 Task: Look for space in Corato, Italy from 9th June, 2023 to 17th June, 2023 for 2 adults in price range Rs.7000 to Rs.12000. Place can be private room with 1  bedroom having 2 beds and 1 bathroom. Property type can be house, flat, guest house. Amenities needed are: wifi. Booking option can be shelf check-in. Required host language is English.
Action: Mouse moved to (415, 114)
Screenshot: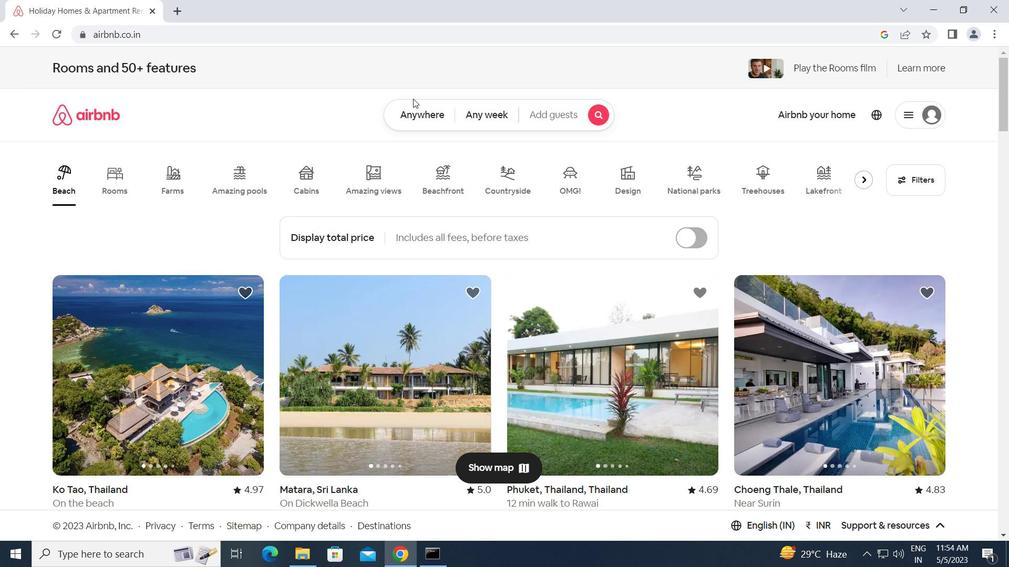 
Action: Mouse pressed left at (415, 114)
Screenshot: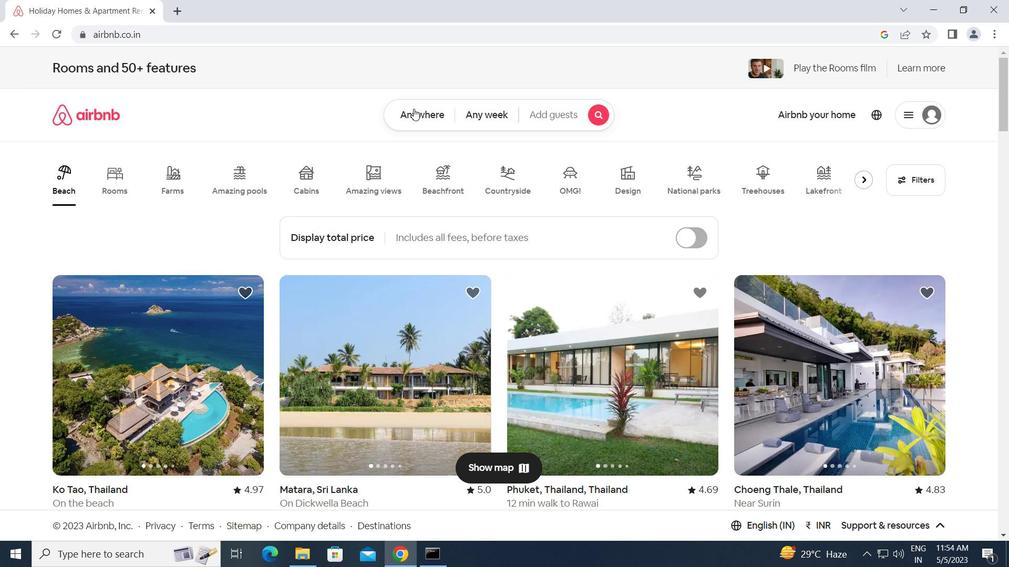 
Action: Mouse moved to (263, 162)
Screenshot: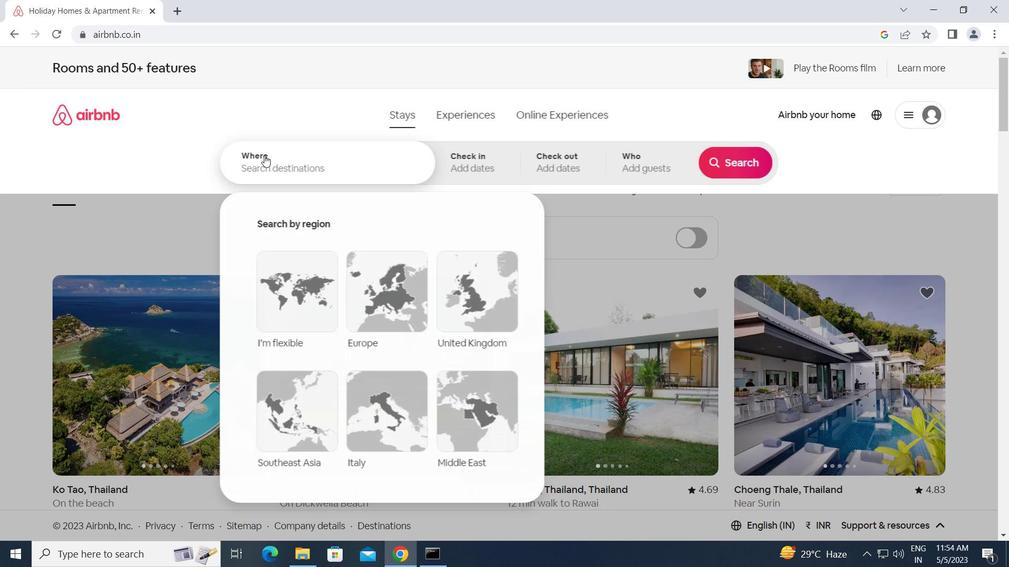 
Action: Mouse pressed left at (263, 162)
Screenshot: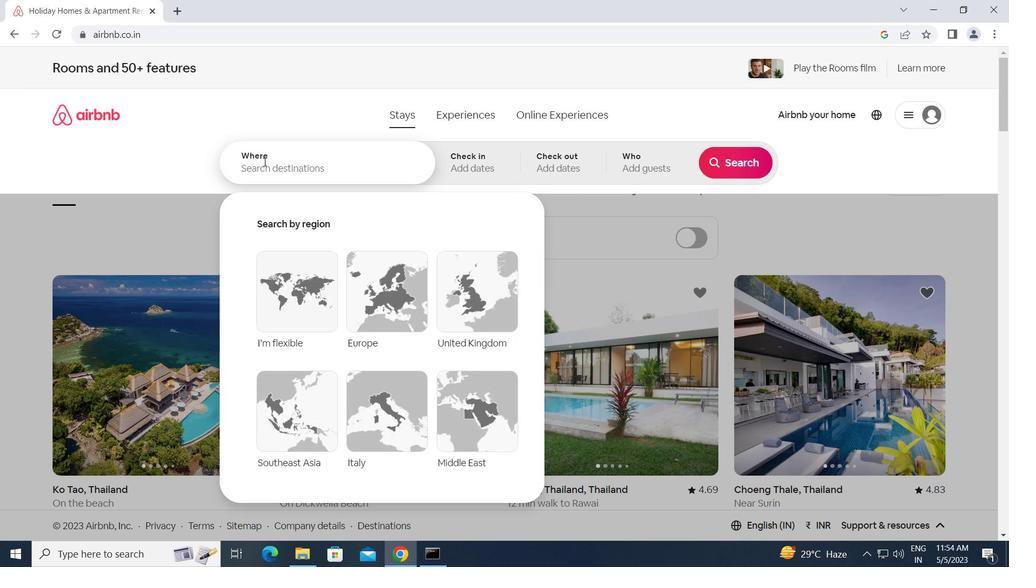 
Action: Key pressed c<Key.caps_lock>orato,<Key.space><Key.caps_lock>i<Key.caps_lock>taly<Key.enter>
Screenshot: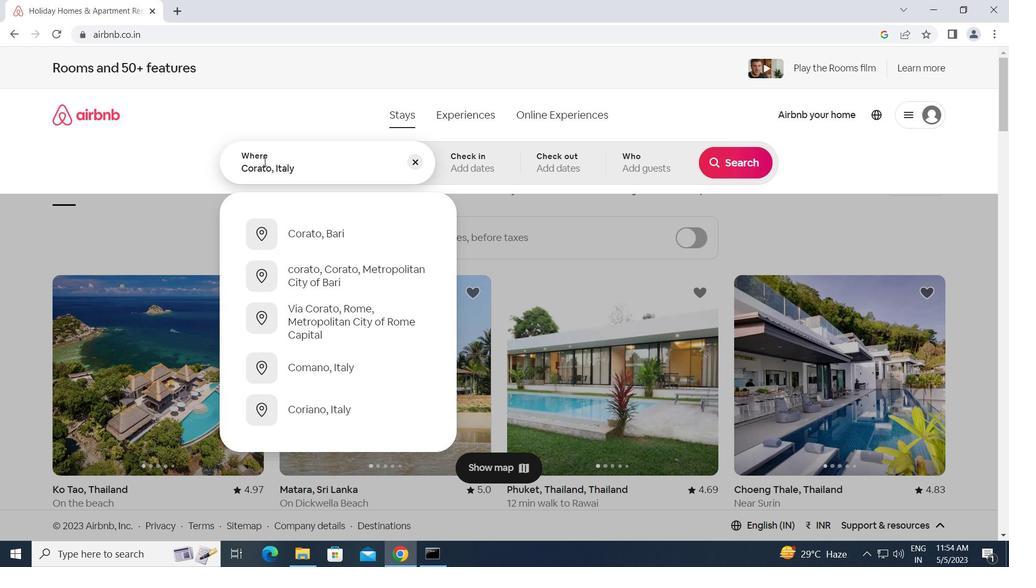 
Action: Mouse moved to (680, 351)
Screenshot: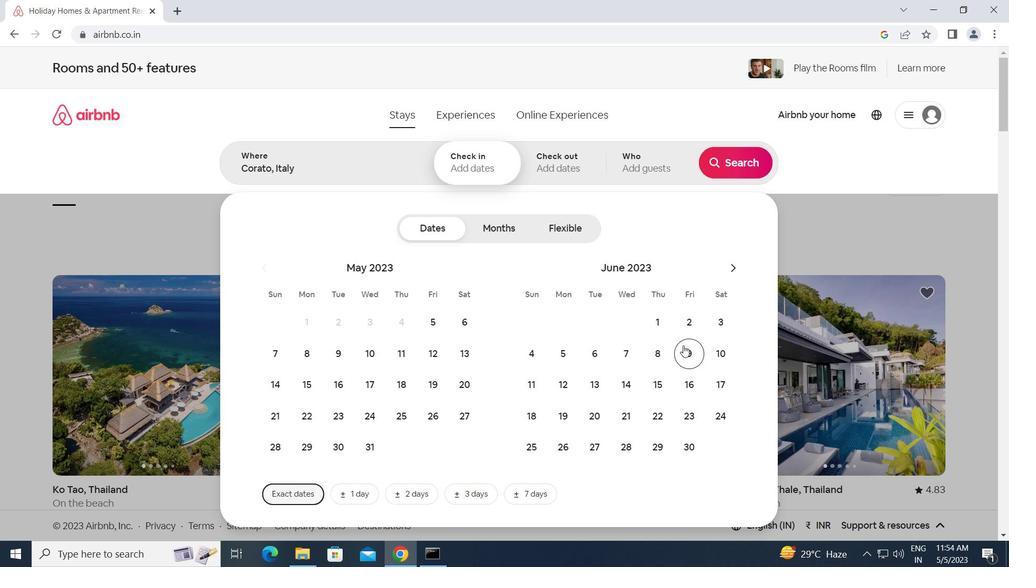 
Action: Mouse pressed left at (680, 351)
Screenshot: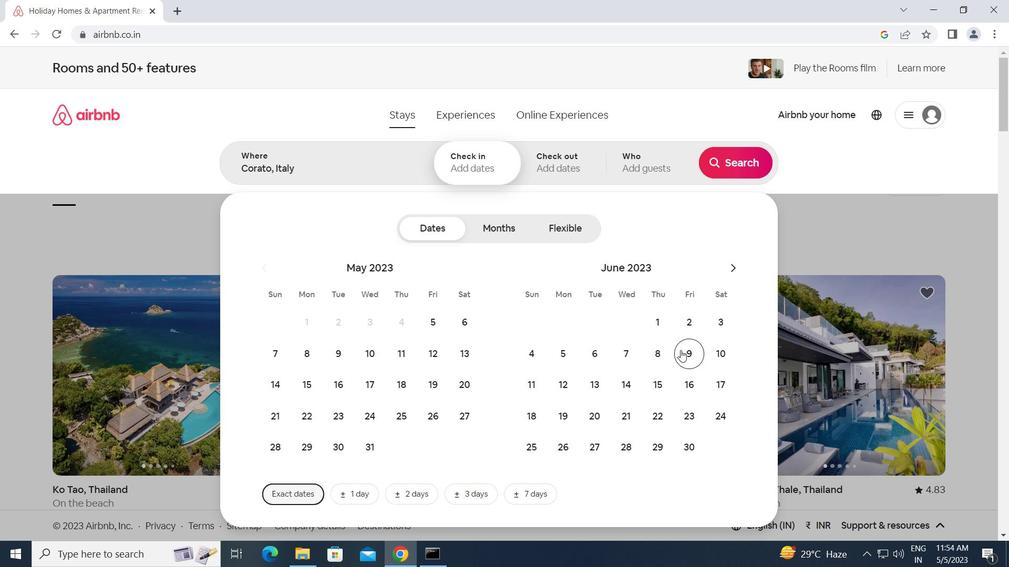 
Action: Mouse moved to (725, 379)
Screenshot: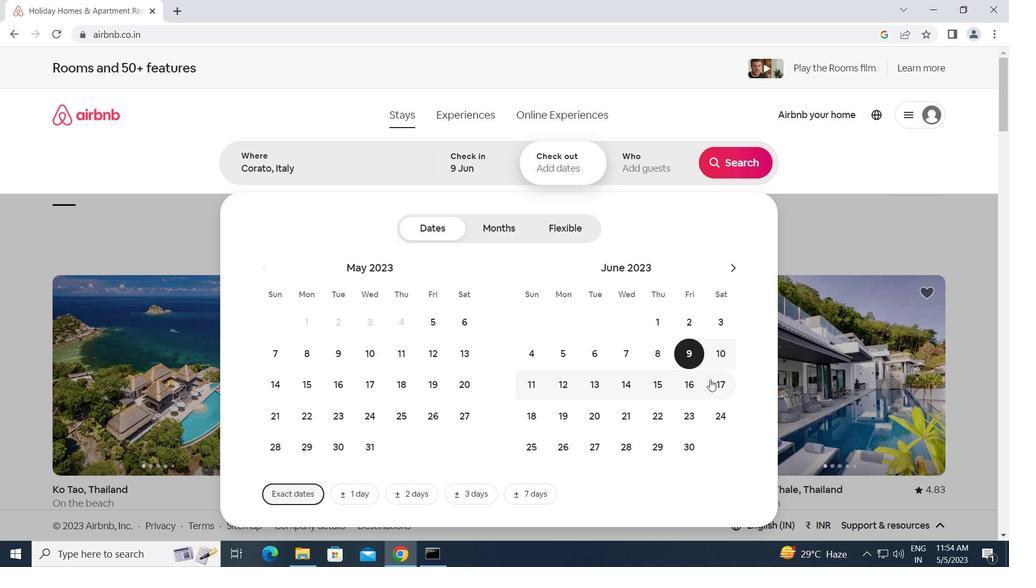 
Action: Mouse pressed left at (725, 379)
Screenshot: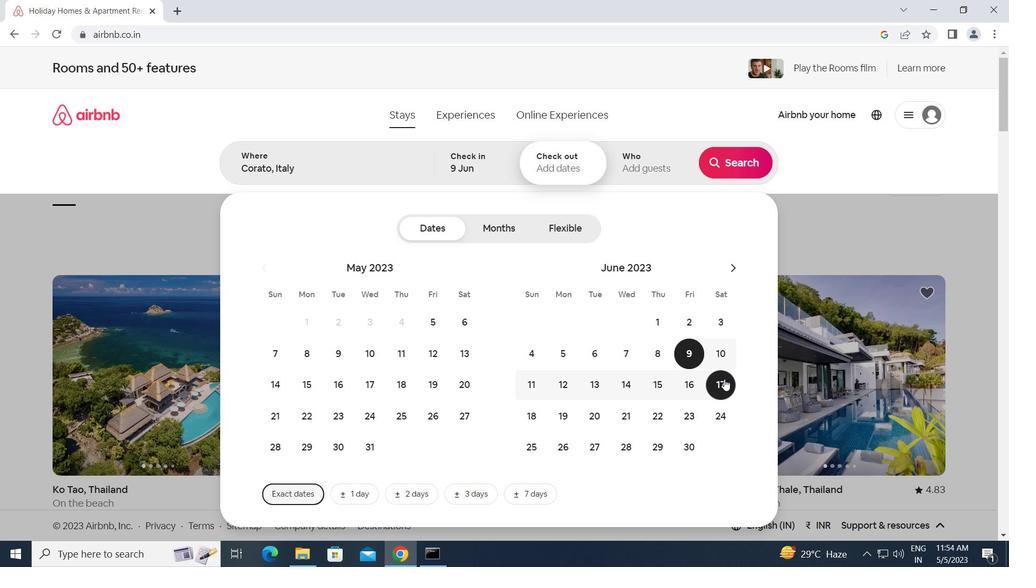 
Action: Mouse moved to (655, 154)
Screenshot: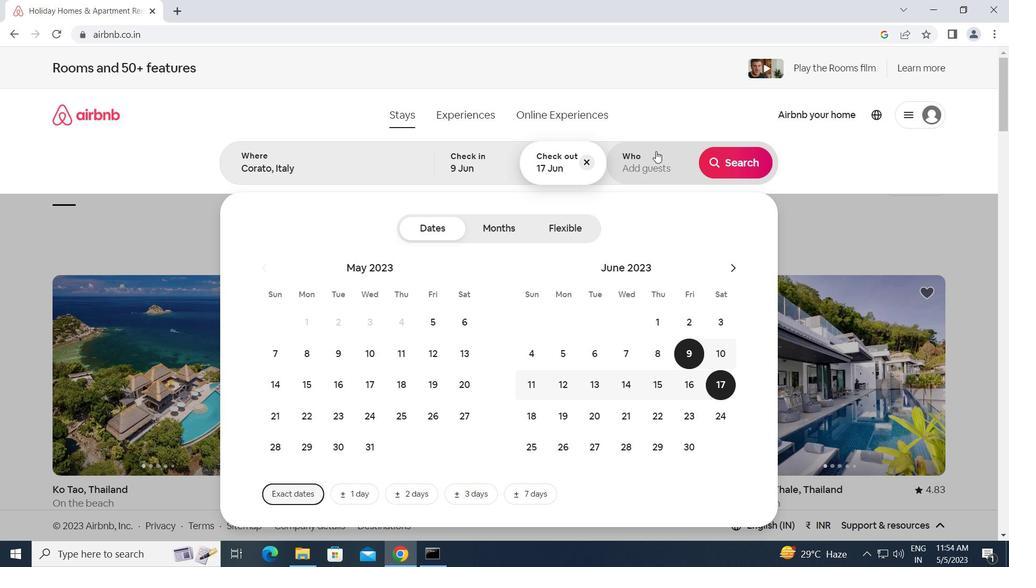 
Action: Mouse pressed left at (655, 154)
Screenshot: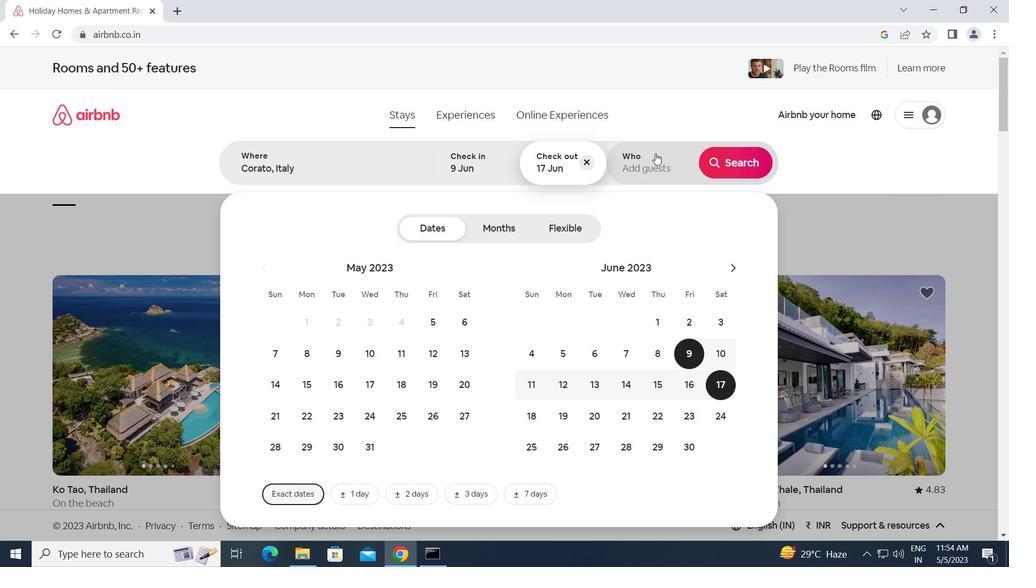 
Action: Mouse moved to (744, 228)
Screenshot: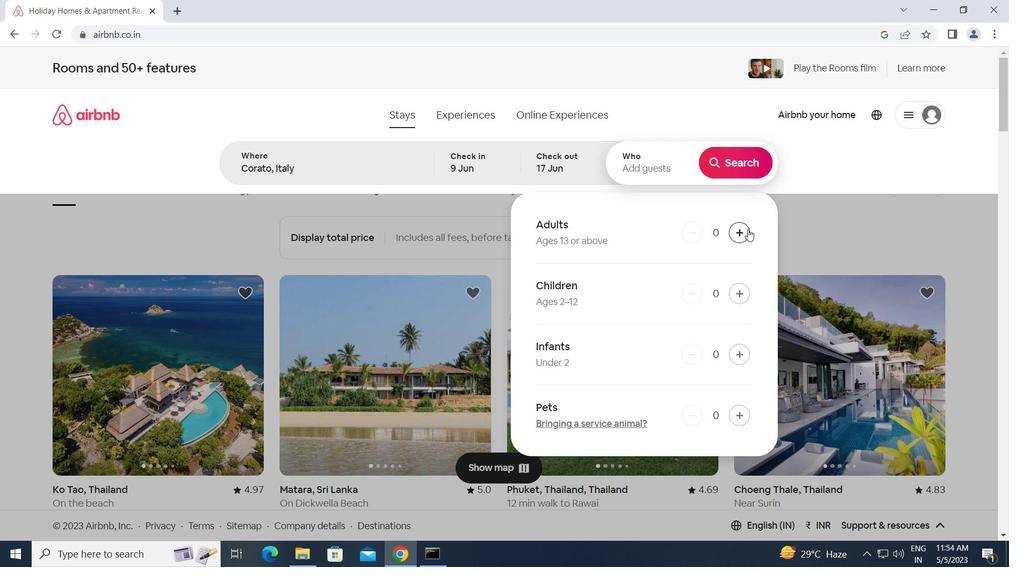 
Action: Mouse pressed left at (744, 228)
Screenshot: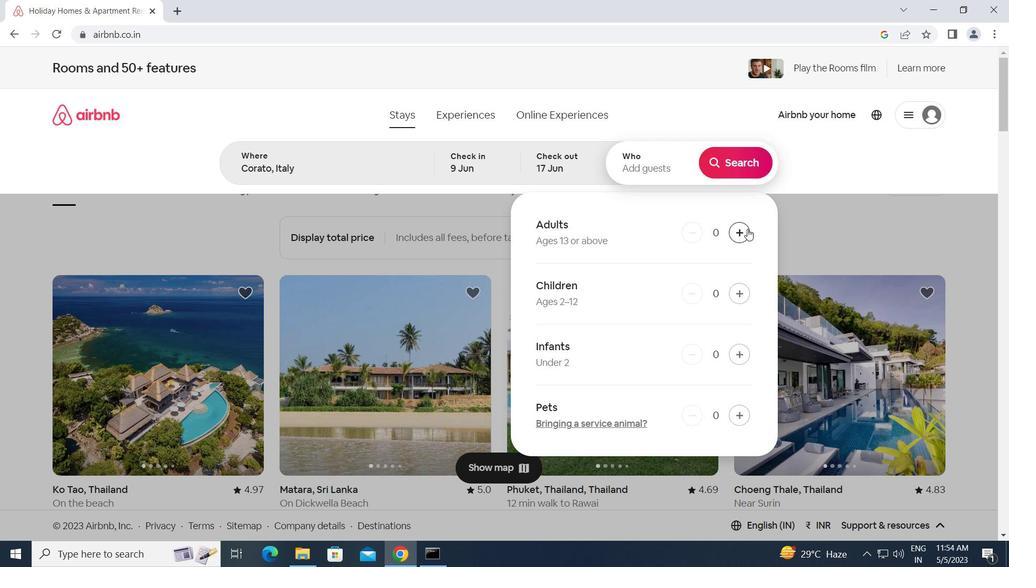 
Action: Mouse pressed left at (744, 228)
Screenshot: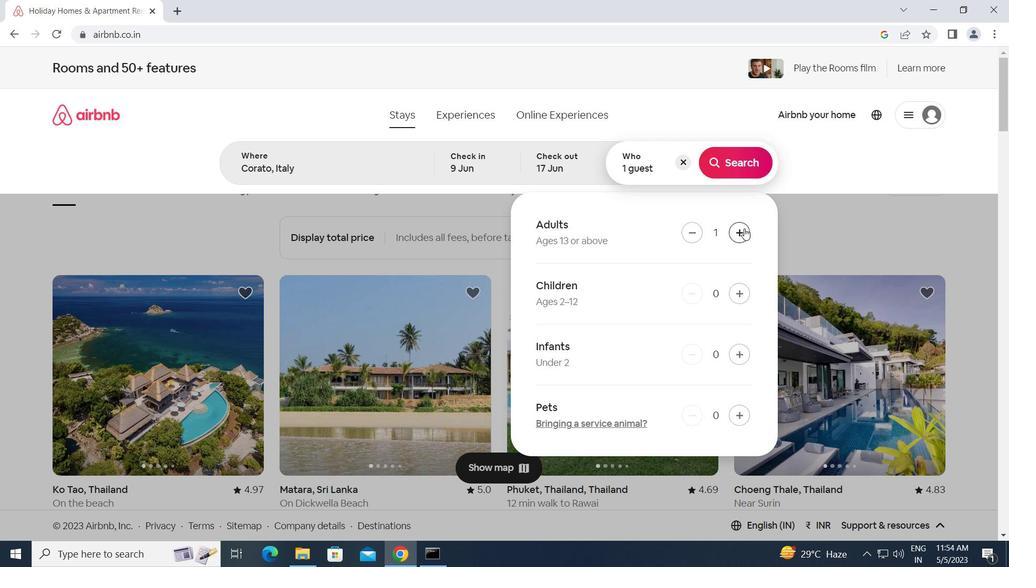 
Action: Mouse moved to (735, 160)
Screenshot: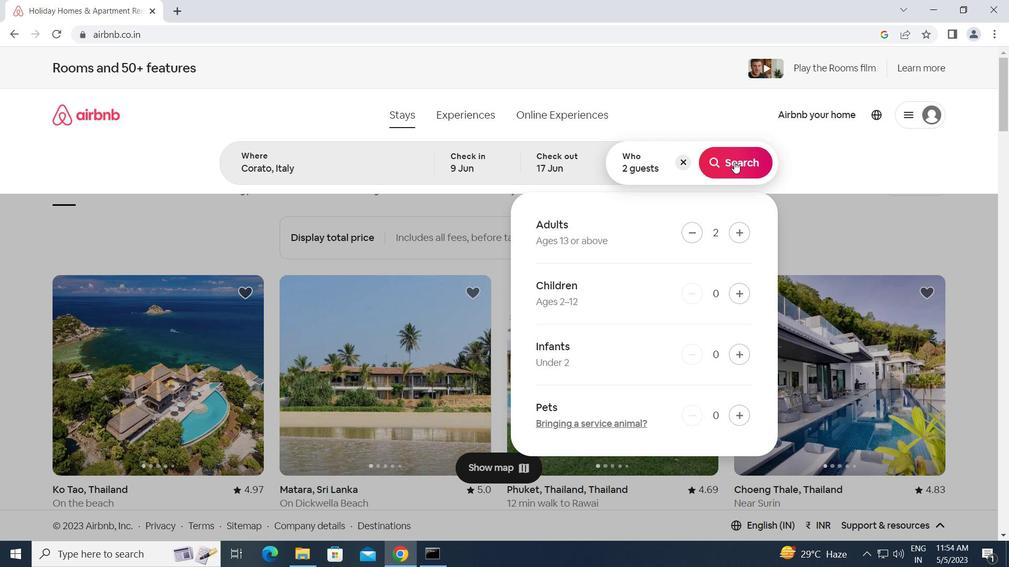 
Action: Mouse pressed left at (735, 160)
Screenshot: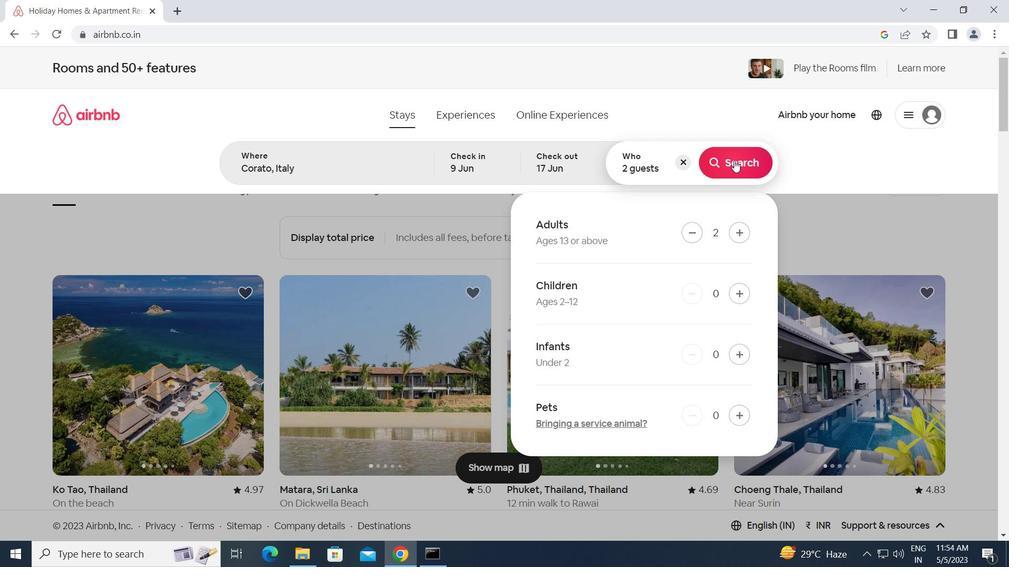 
Action: Mouse moved to (938, 126)
Screenshot: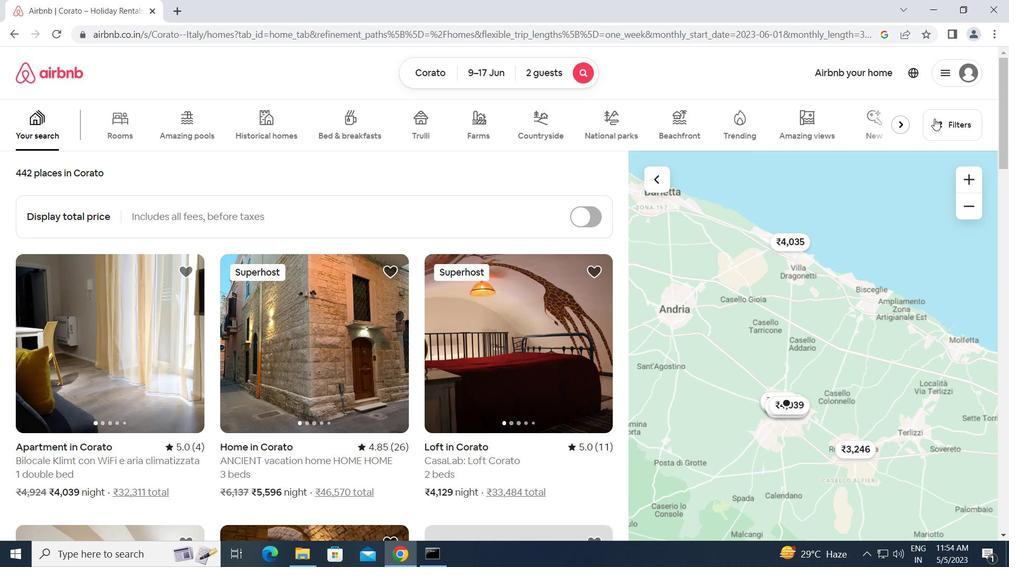
Action: Mouse pressed left at (938, 126)
Screenshot: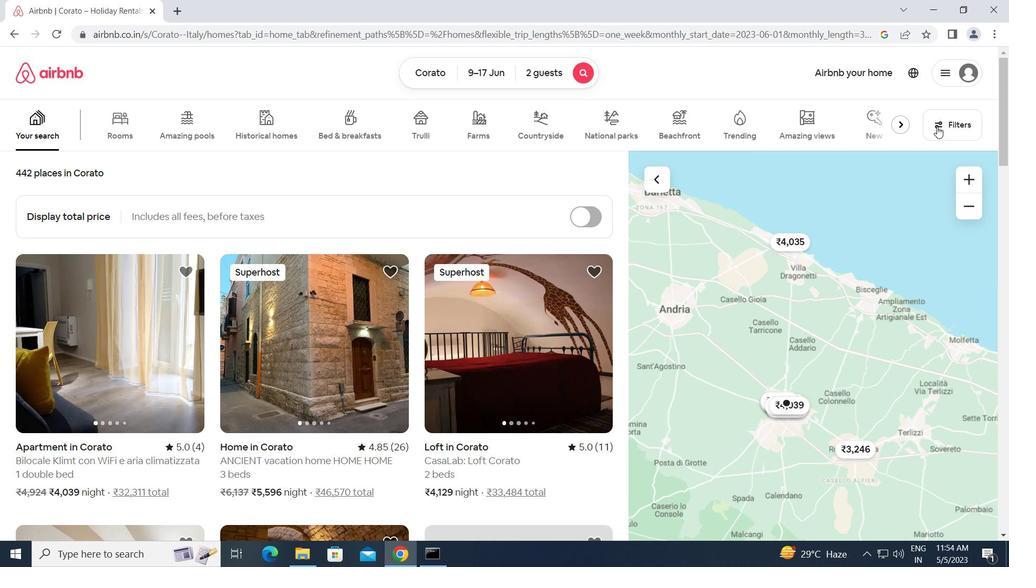 
Action: Mouse moved to (323, 451)
Screenshot: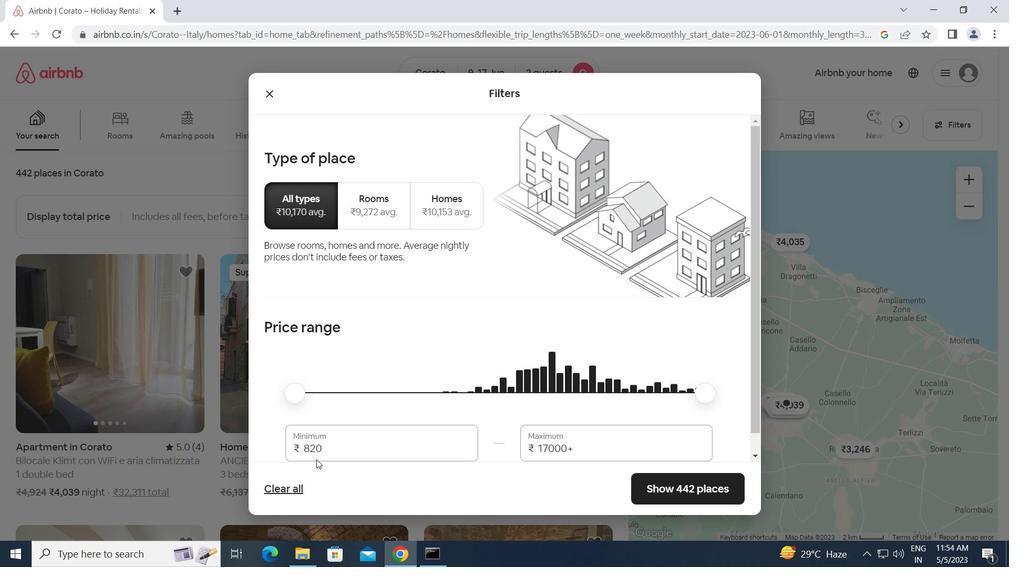 
Action: Mouse scrolled (323, 450) with delta (0, 0)
Screenshot: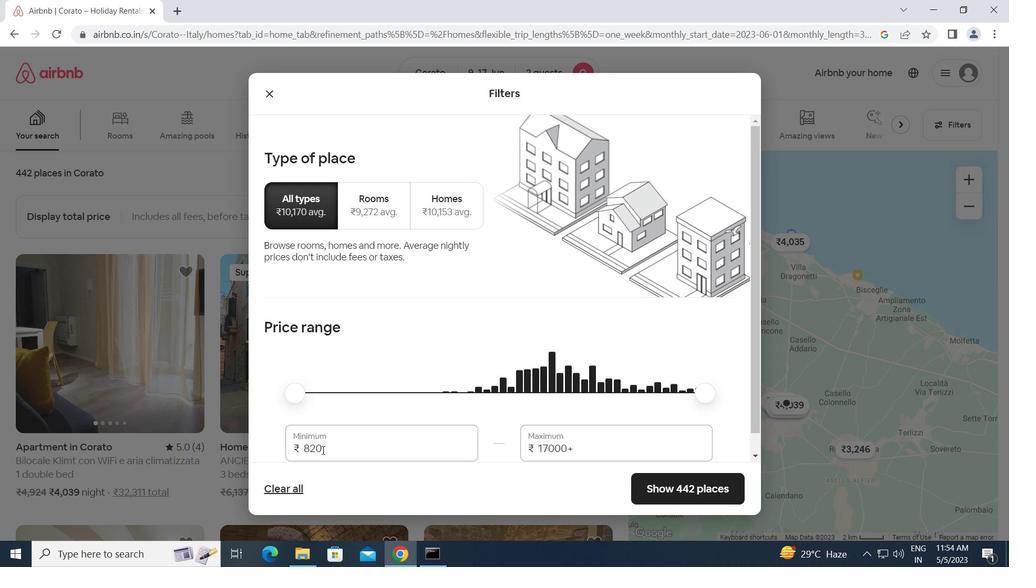 
Action: Mouse scrolled (323, 450) with delta (0, 0)
Screenshot: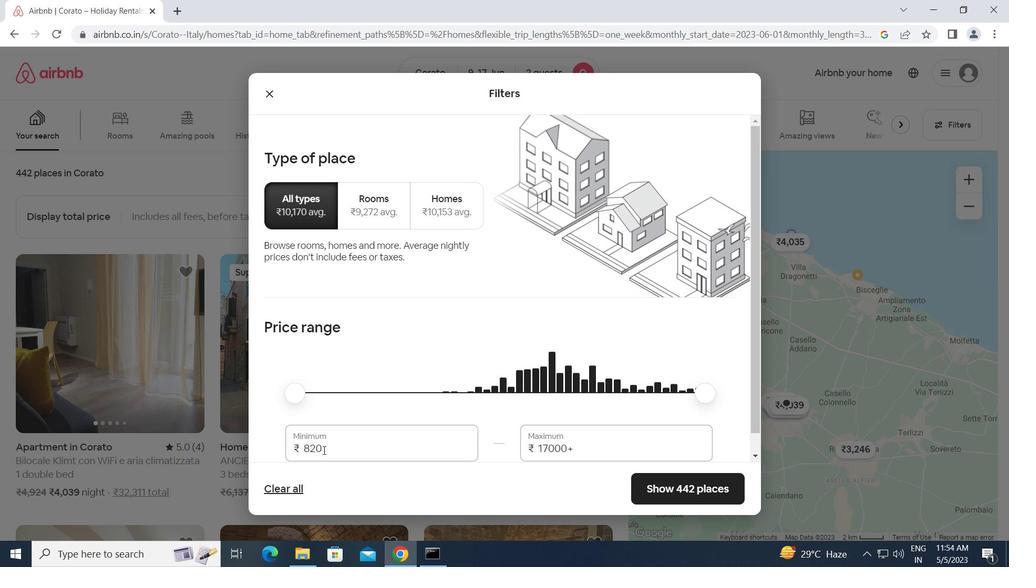 
Action: Mouse moved to (323, 430)
Screenshot: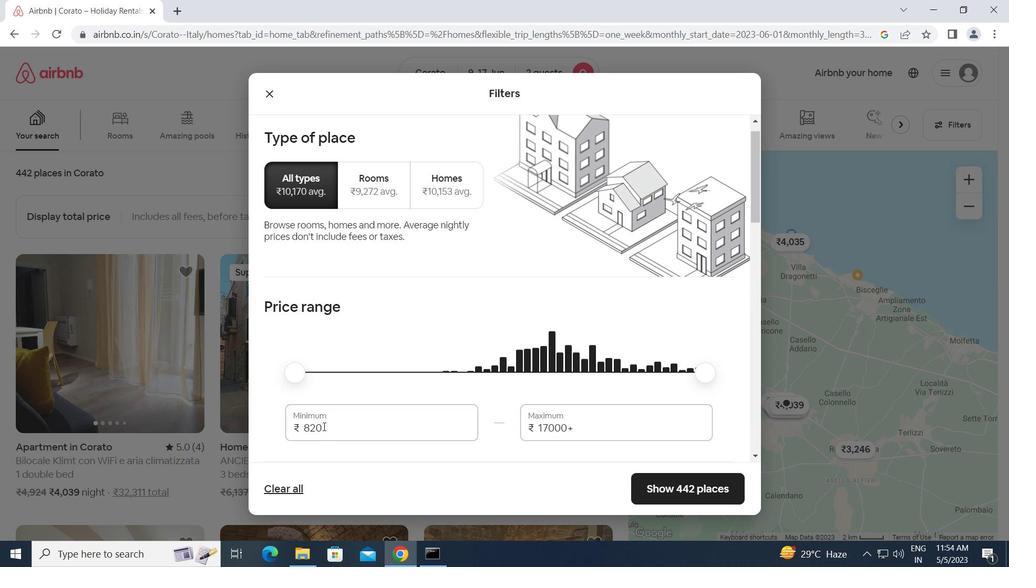 
Action: Mouse pressed left at (323, 430)
Screenshot: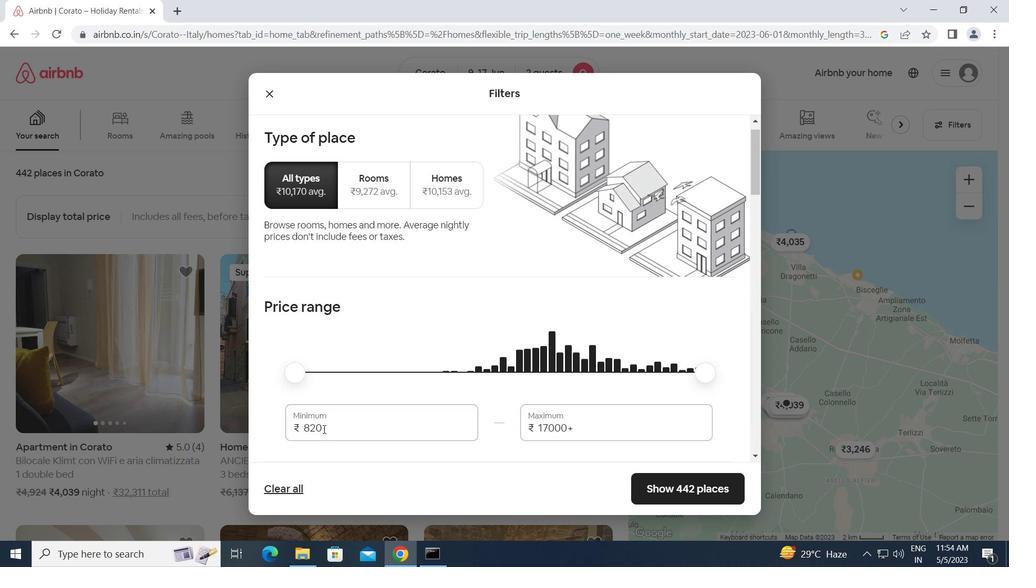 
Action: Mouse moved to (281, 424)
Screenshot: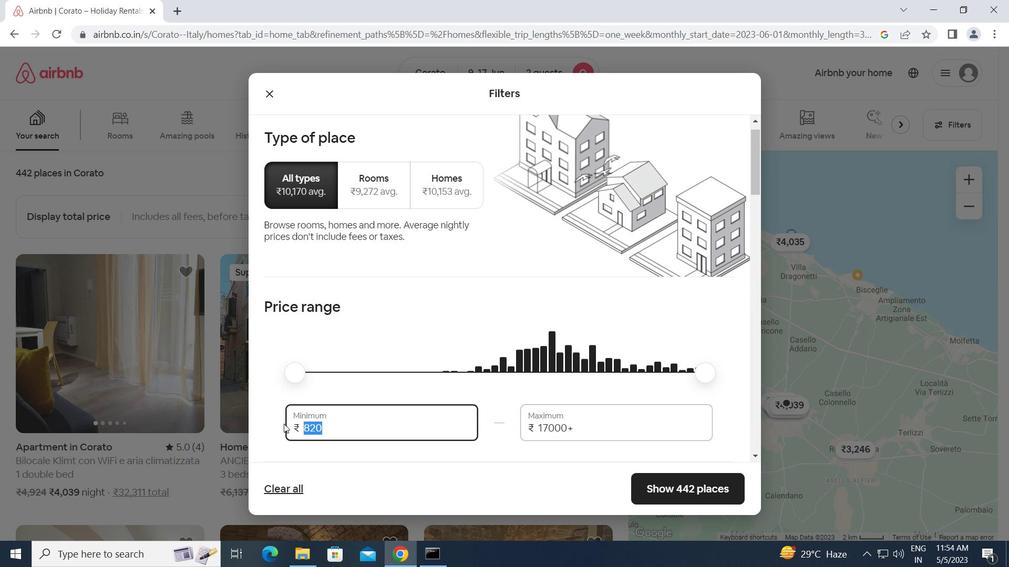 
Action: Key pressed 7000<Key.tab>12000
Screenshot: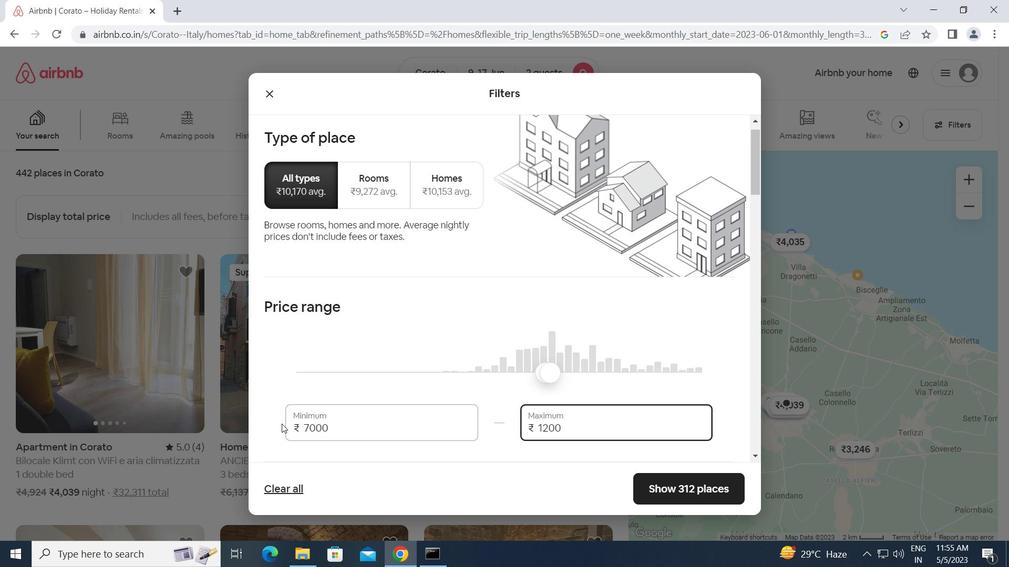 
Action: Mouse moved to (341, 424)
Screenshot: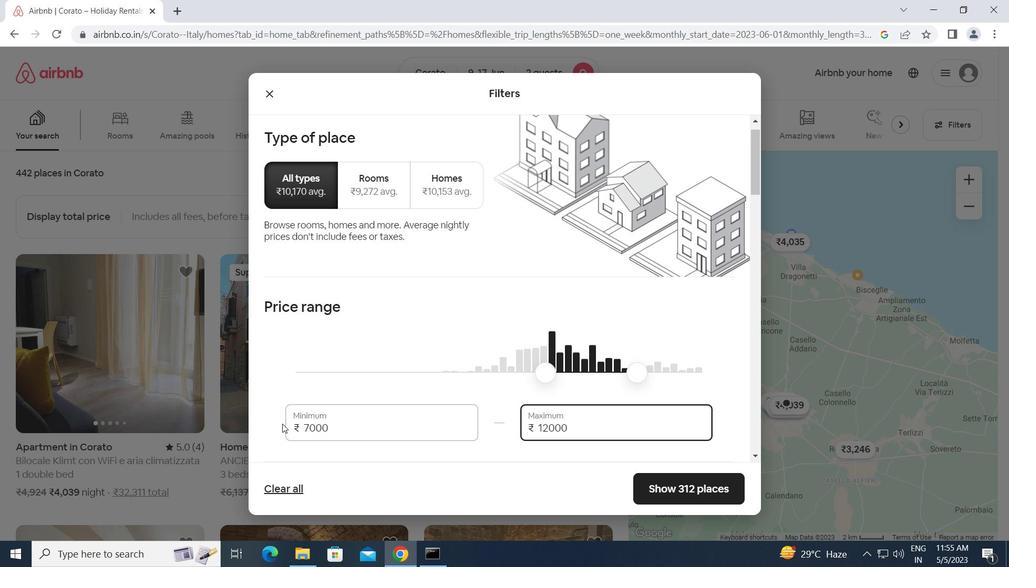 
Action: Mouse scrolled (341, 424) with delta (0, 0)
Screenshot: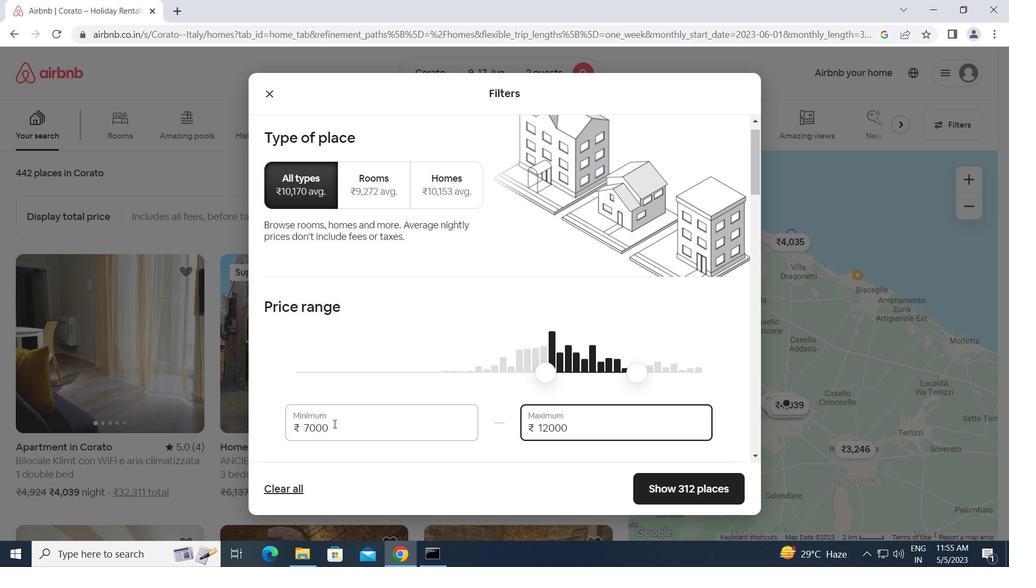 
Action: Mouse scrolled (341, 424) with delta (0, 0)
Screenshot: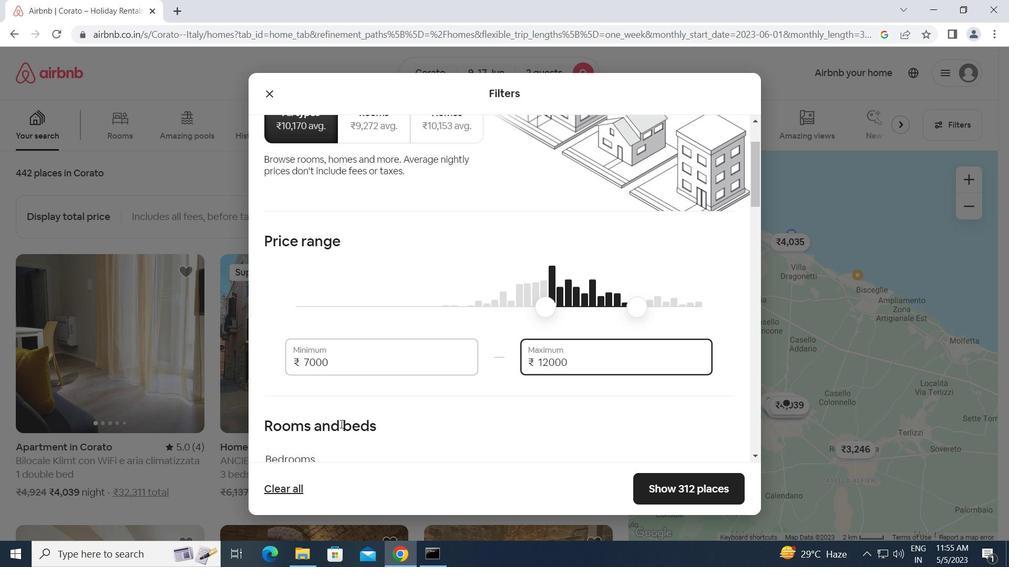 
Action: Mouse scrolled (341, 424) with delta (0, 0)
Screenshot: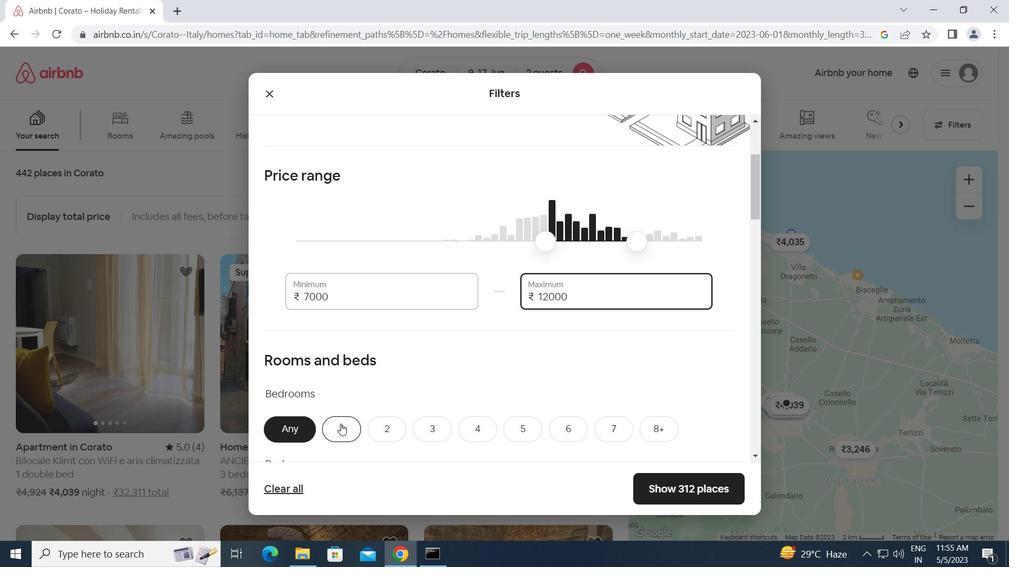 
Action: Mouse moved to (346, 359)
Screenshot: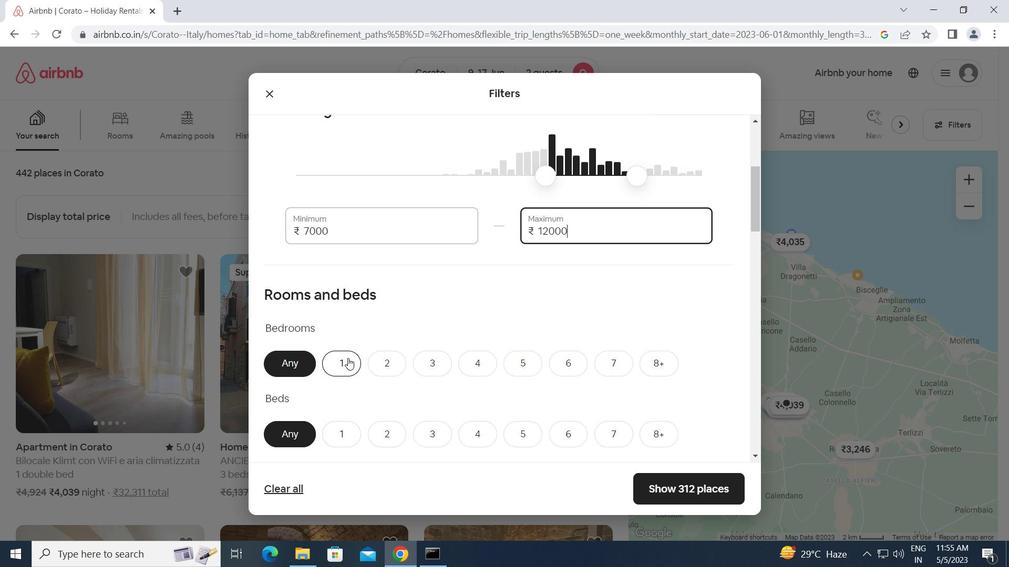 
Action: Mouse pressed left at (346, 359)
Screenshot: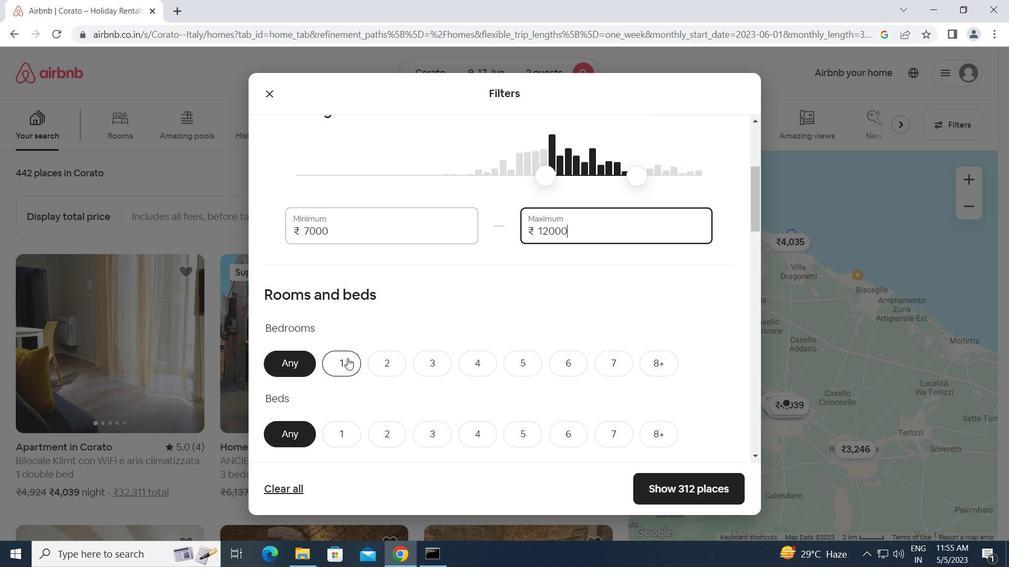 
Action: Mouse moved to (351, 386)
Screenshot: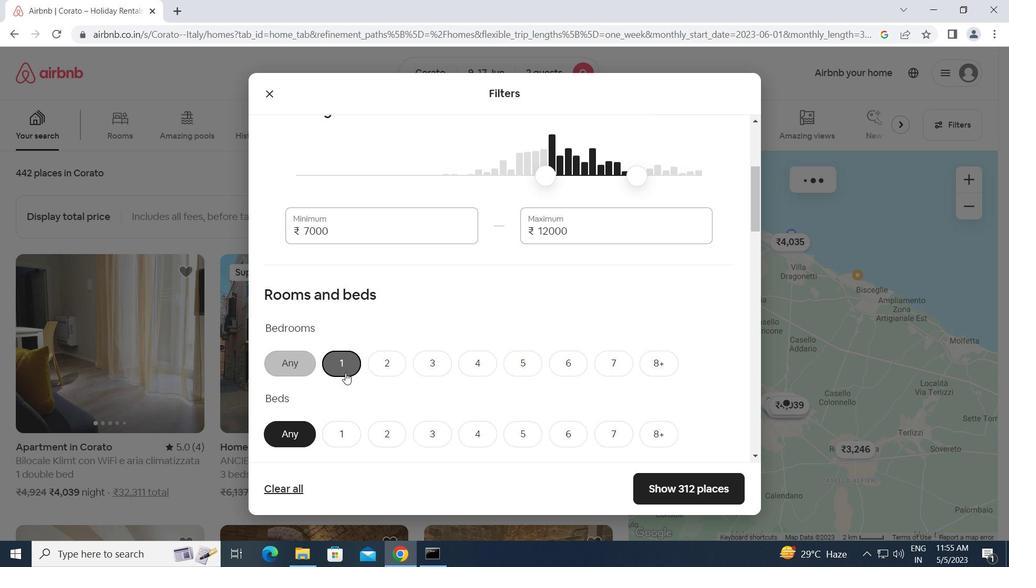 
Action: Mouse scrolled (351, 385) with delta (0, 0)
Screenshot: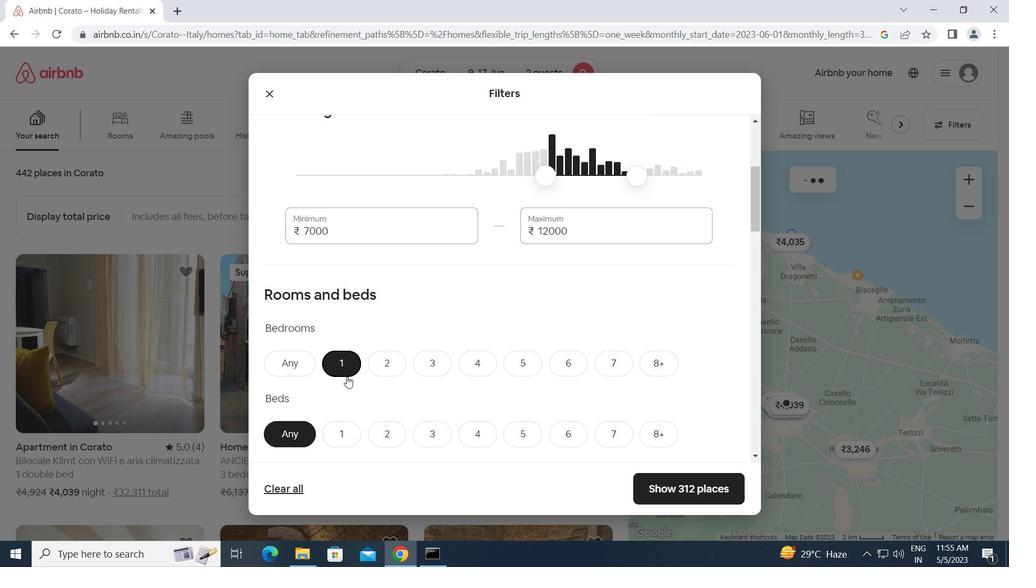 
Action: Mouse moved to (351, 387)
Screenshot: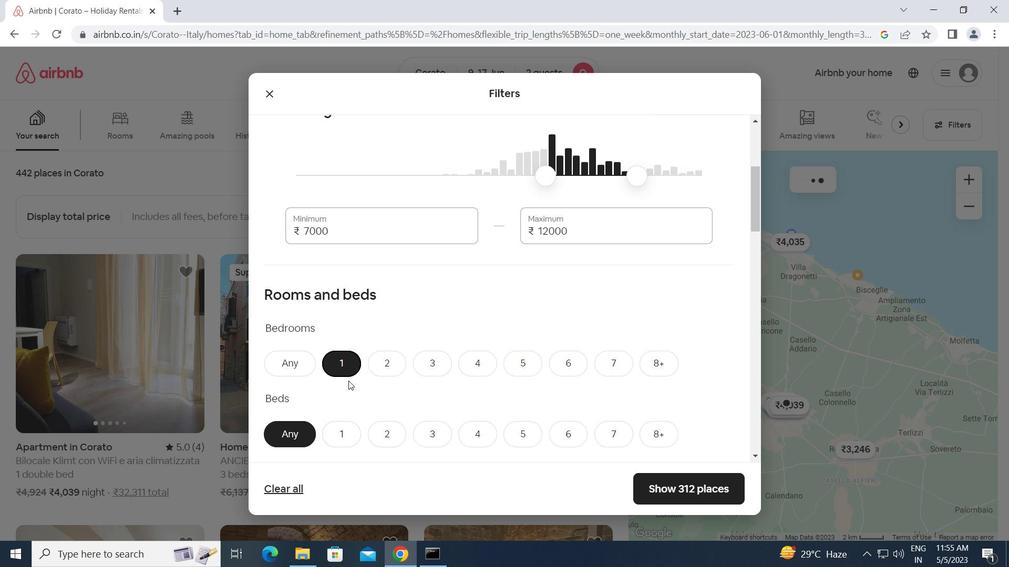 
Action: Mouse scrolled (351, 386) with delta (0, 0)
Screenshot: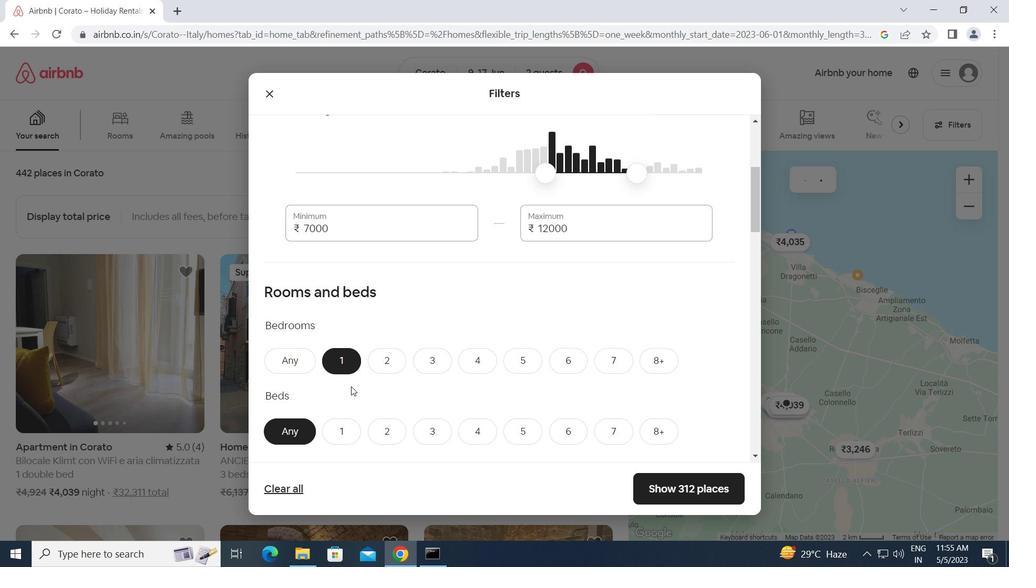 
Action: Mouse moved to (385, 304)
Screenshot: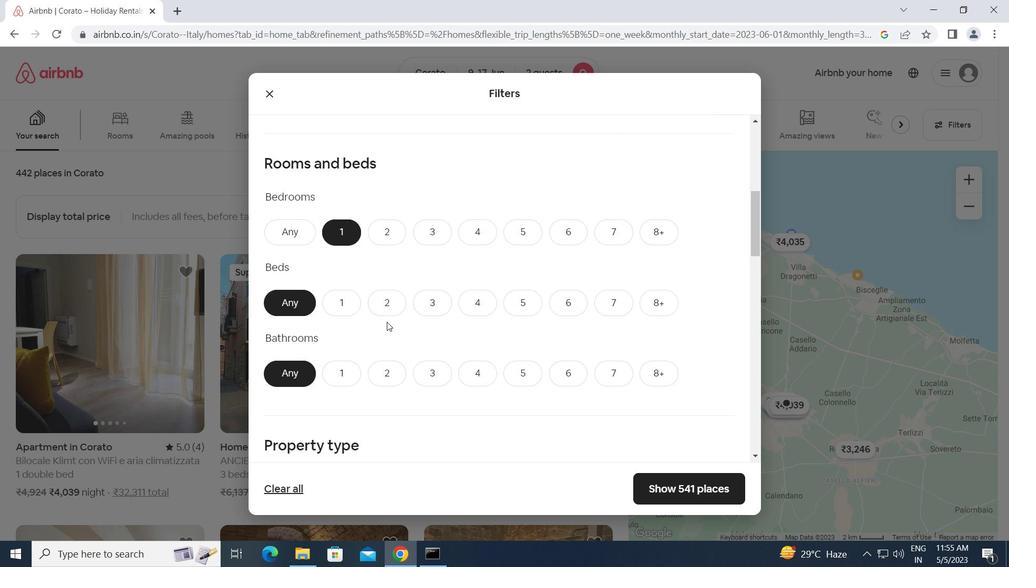 
Action: Mouse pressed left at (385, 304)
Screenshot: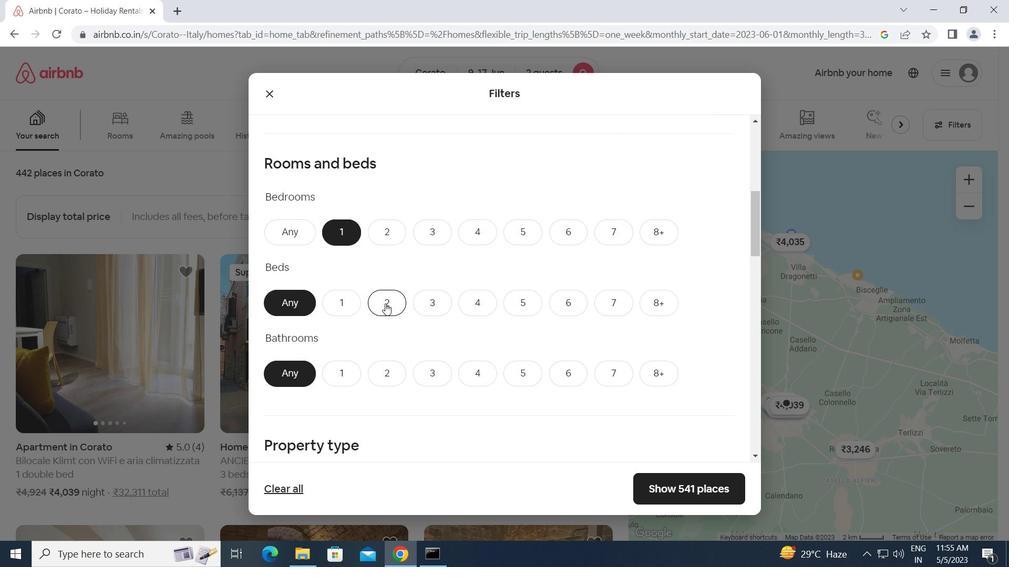 
Action: Mouse moved to (348, 369)
Screenshot: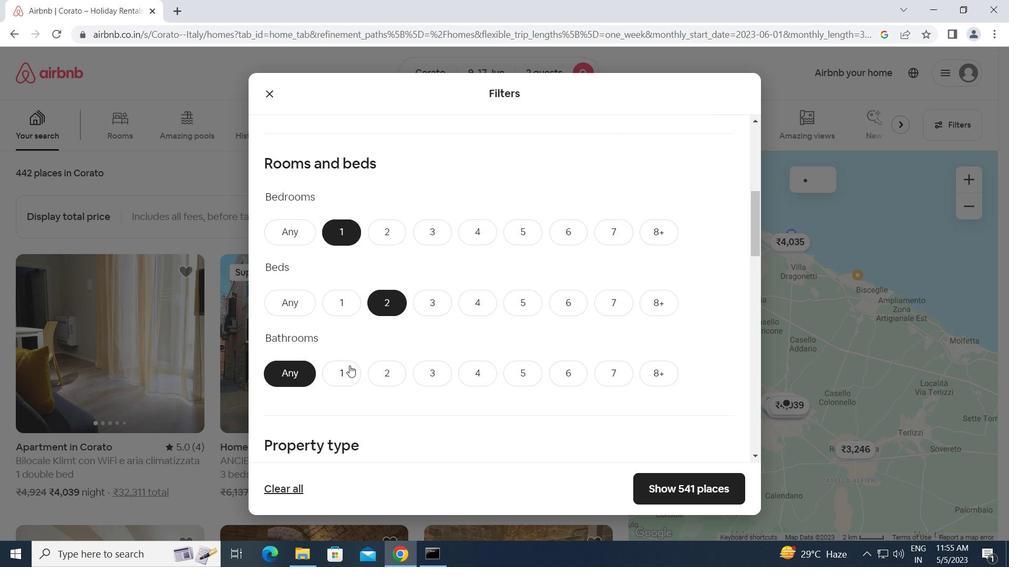 
Action: Mouse pressed left at (348, 369)
Screenshot: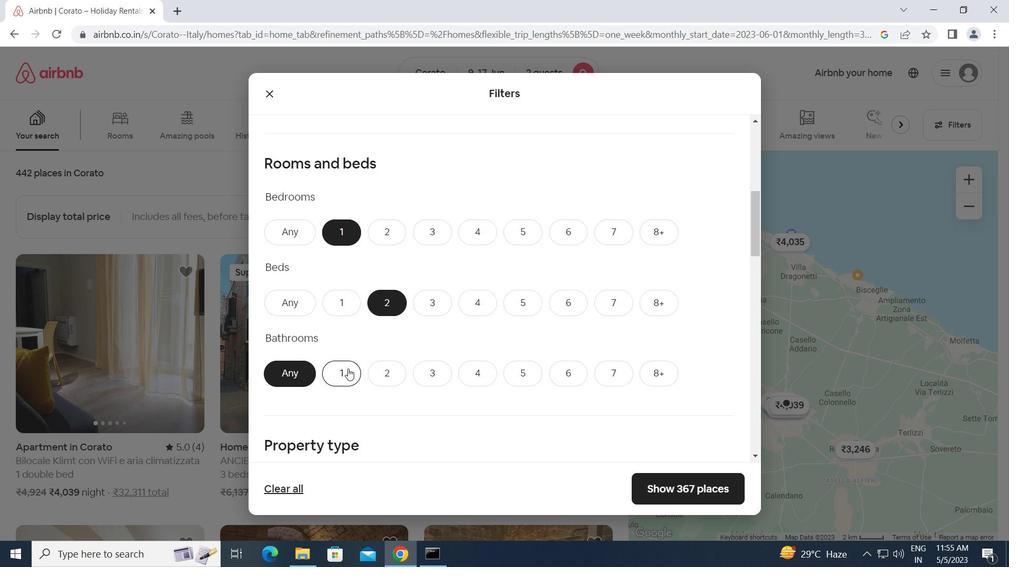 
Action: Mouse scrolled (348, 368) with delta (0, 0)
Screenshot: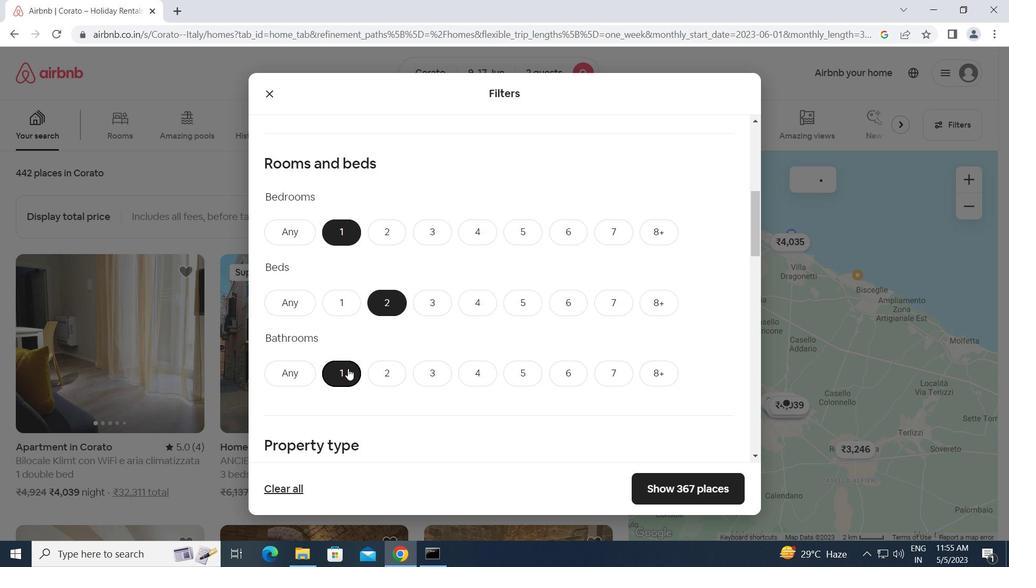 
Action: Mouse moved to (373, 367)
Screenshot: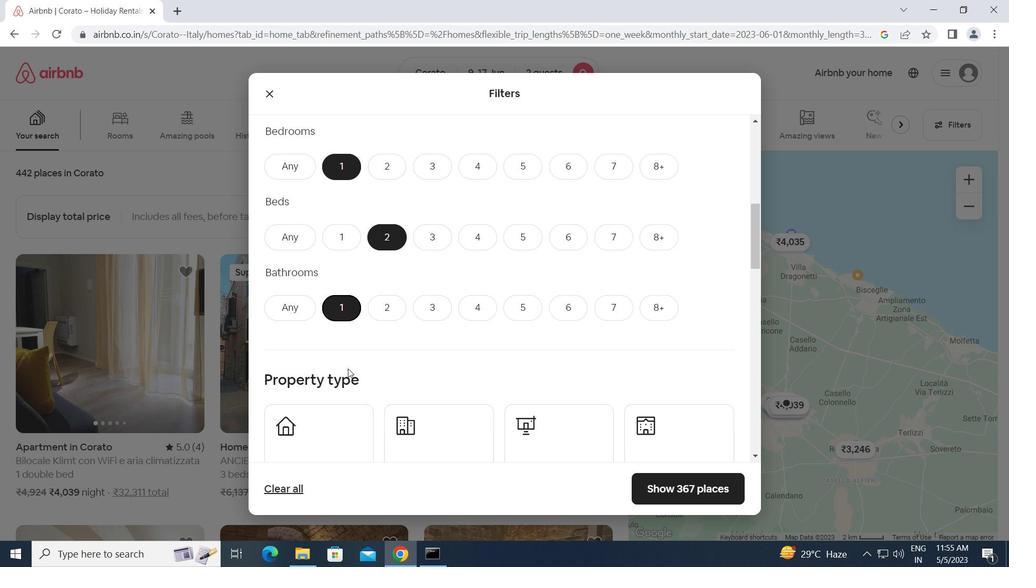 
Action: Mouse scrolled (373, 366) with delta (0, 0)
Screenshot: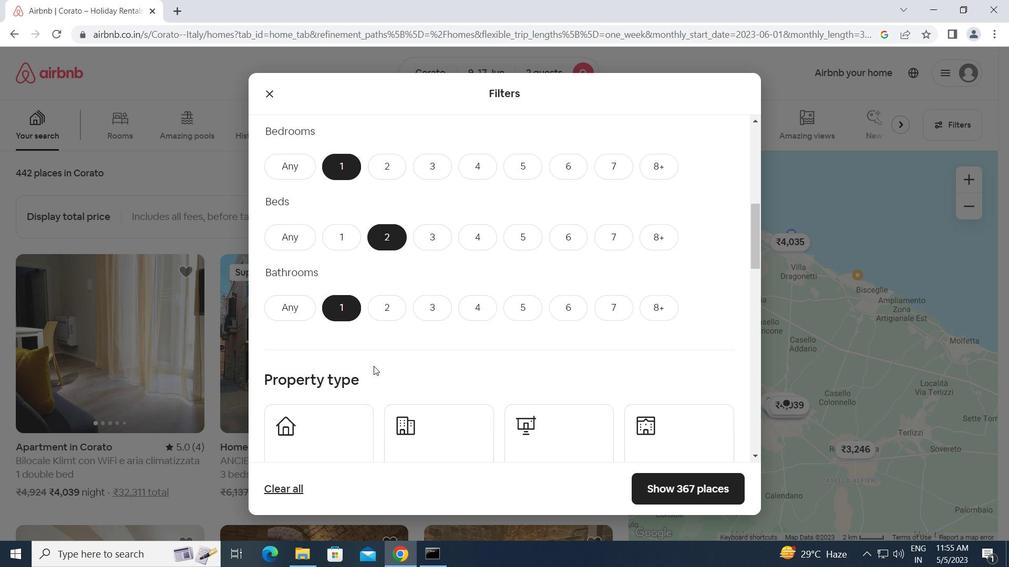 
Action: Mouse scrolled (373, 366) with delta (0, 0)
Screenshot: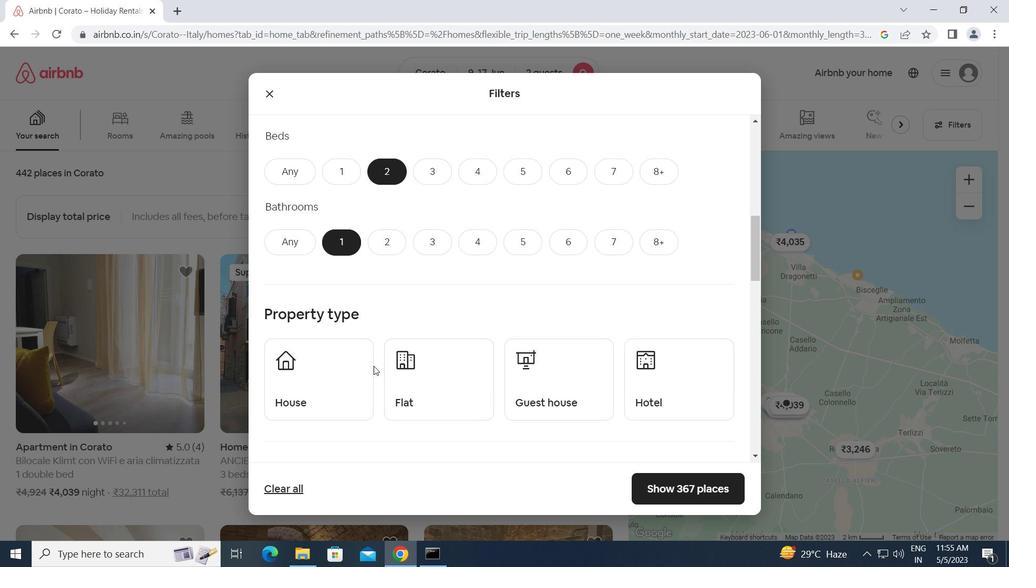 
Action: Mouse scrolled (373, 366) with delta (0, 0)
Screenshot: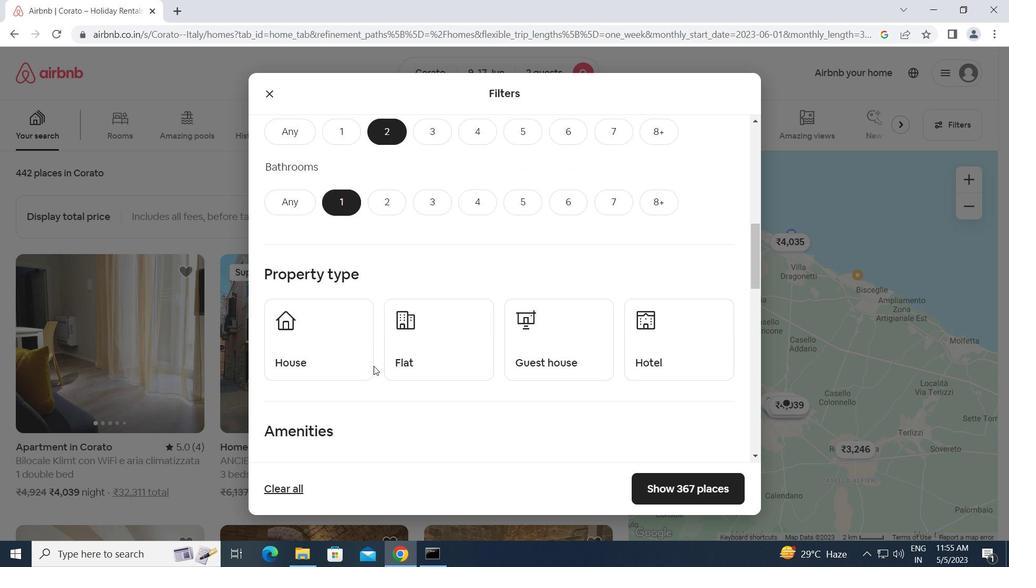 
Action: Mouse moved to (318, 255)
Screenshot: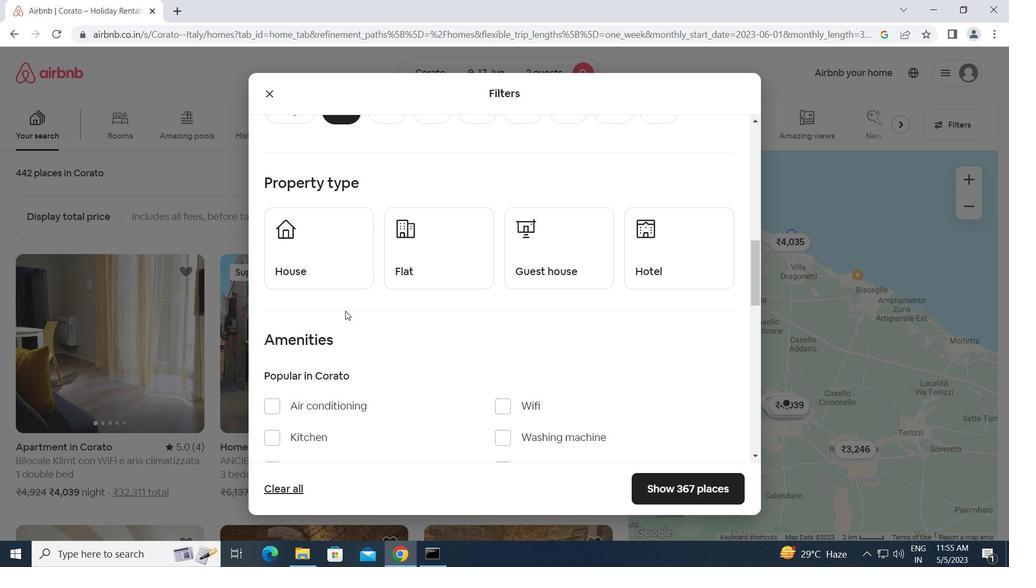 
Action: Mouse pressed left at (318, 255)
Screenshot: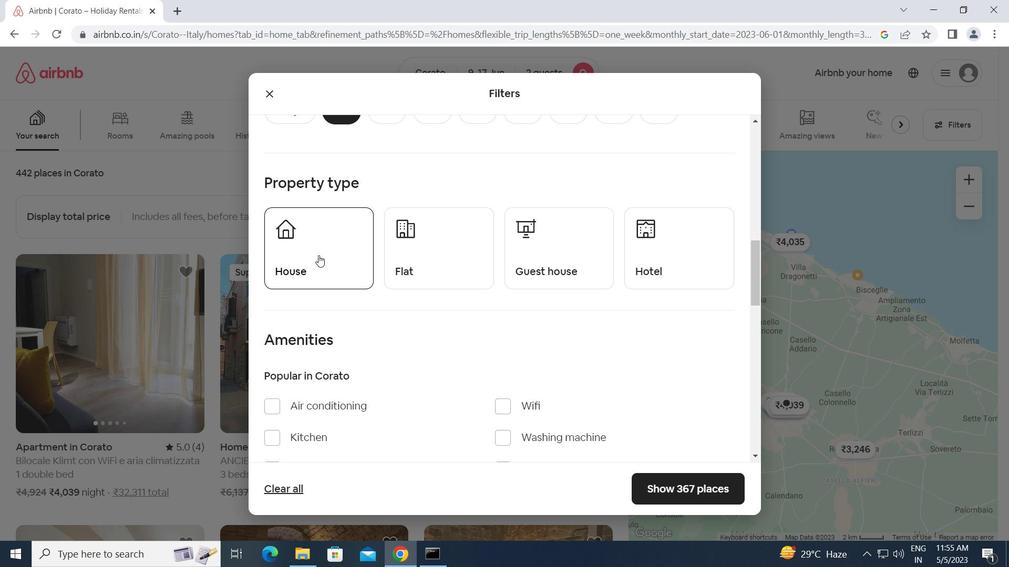 
Action: Mouse moved to (442, 268)
Screenshot: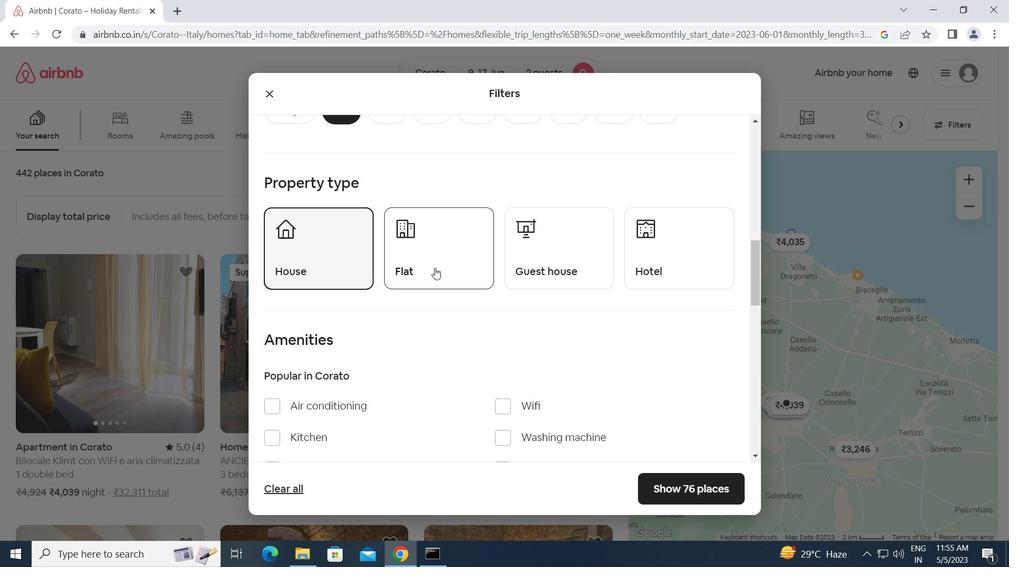 
Action: Mouse pressed left at (442, 268)
Screenshot: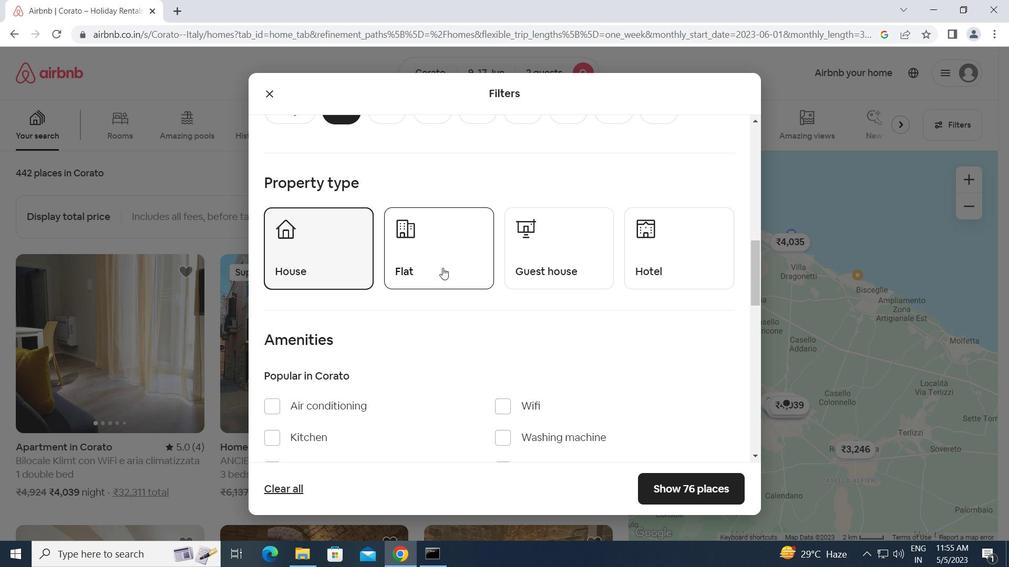 
Action: Mouse moved to (536, 268)
Screenshot: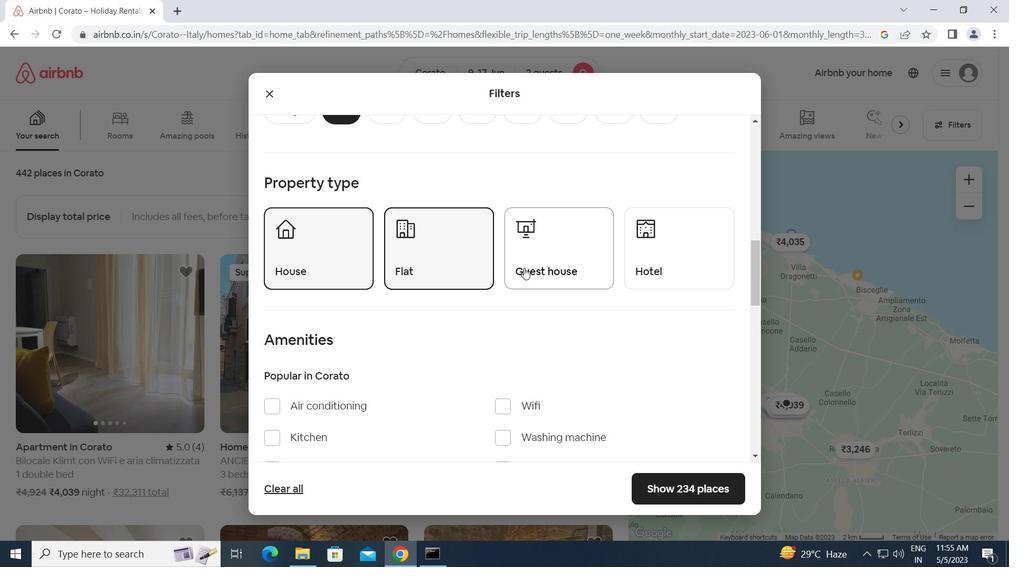 
Action: Mouse pressed left at (536, 268)
Screenshot: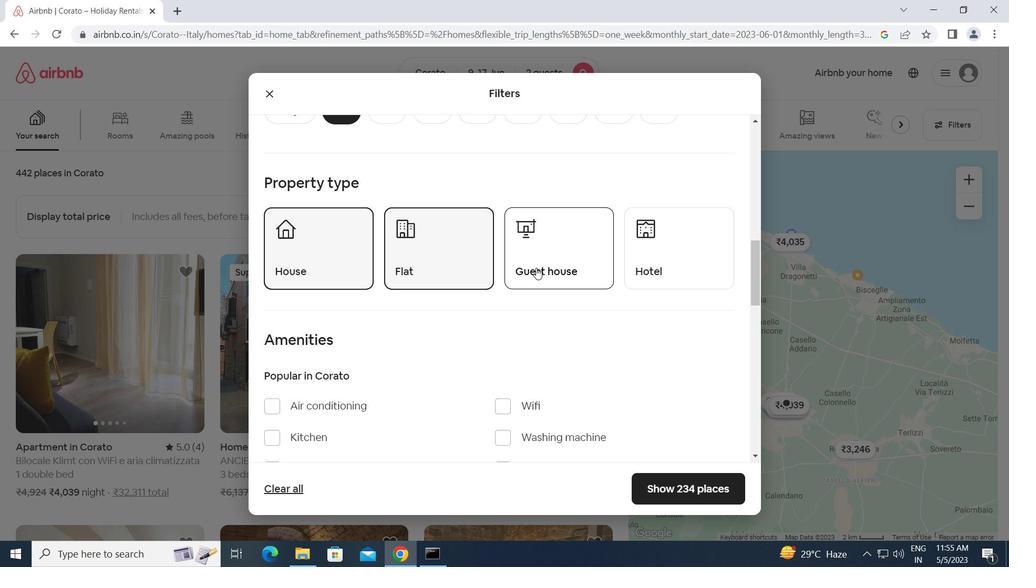 
Action: Mouse moved to (484, 313)
Screenshot: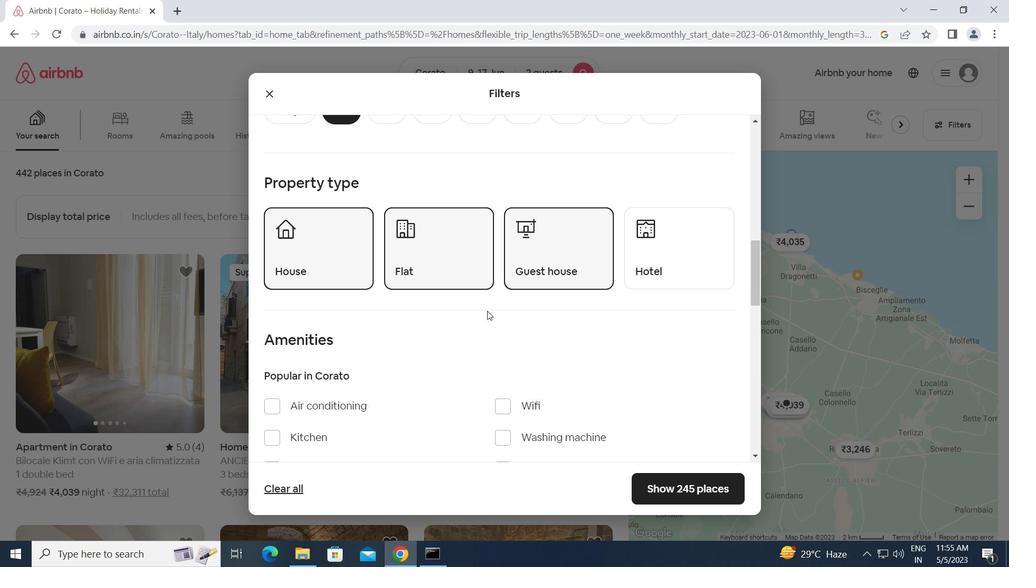 
Action: Mouse scrolled (484, 313) with delta (0, 0)
Screenshot: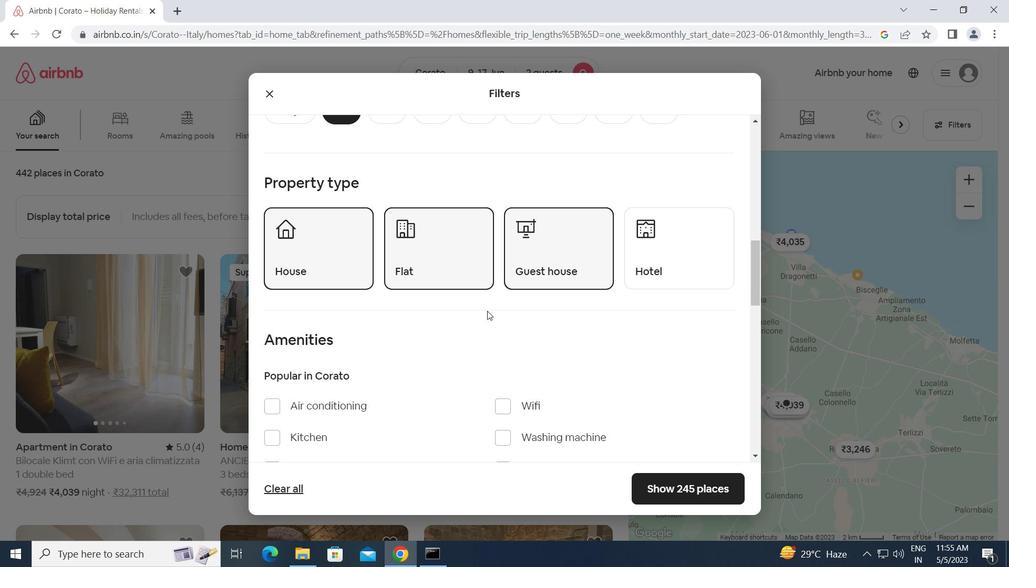 
Action: Mouse moved to (501, 338)
Screenshot: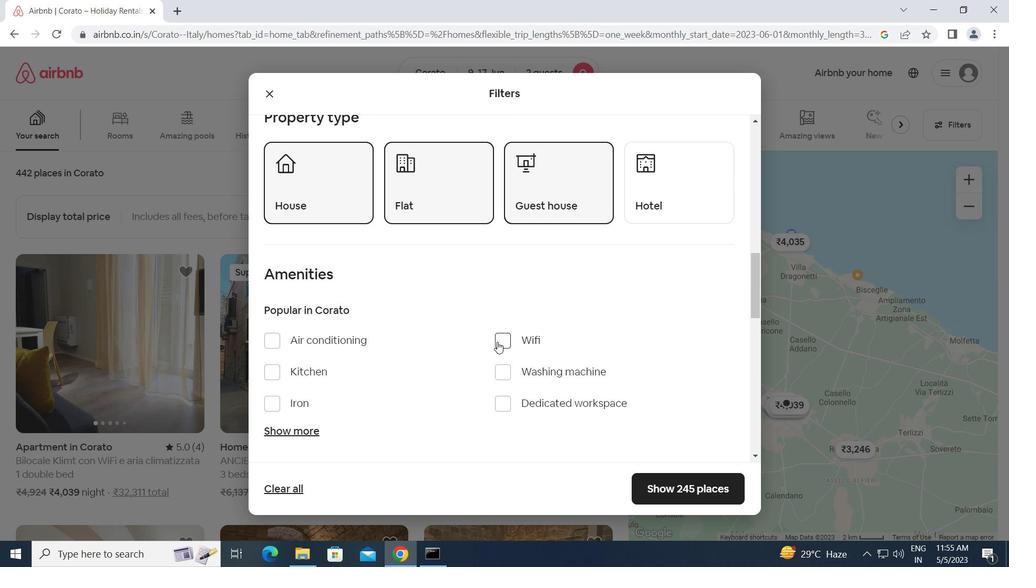 
Action: Mouse pressed left at (501, 338)
Screenshot: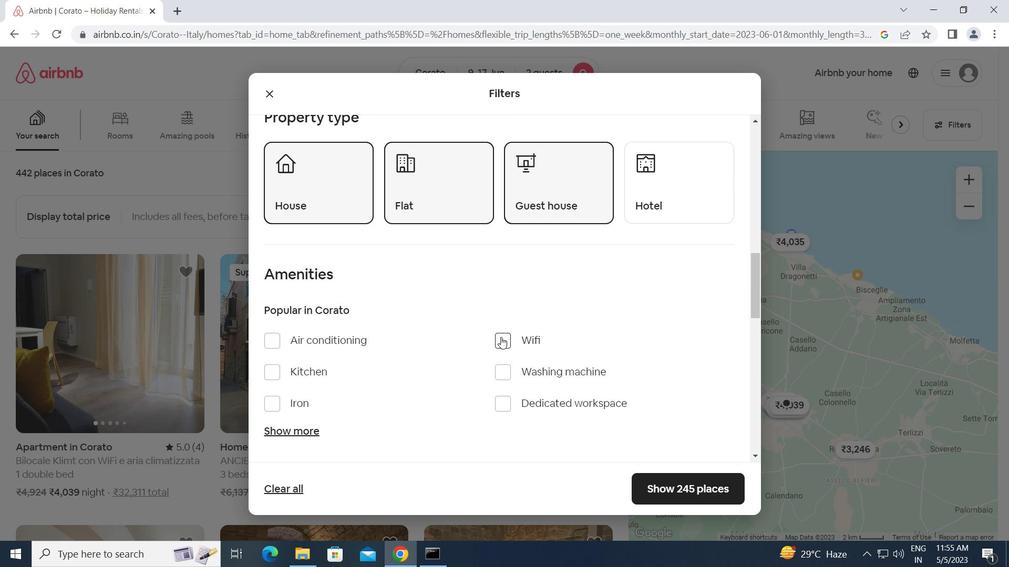 
Action: Mouse moved to (410, 385)
Screenshot: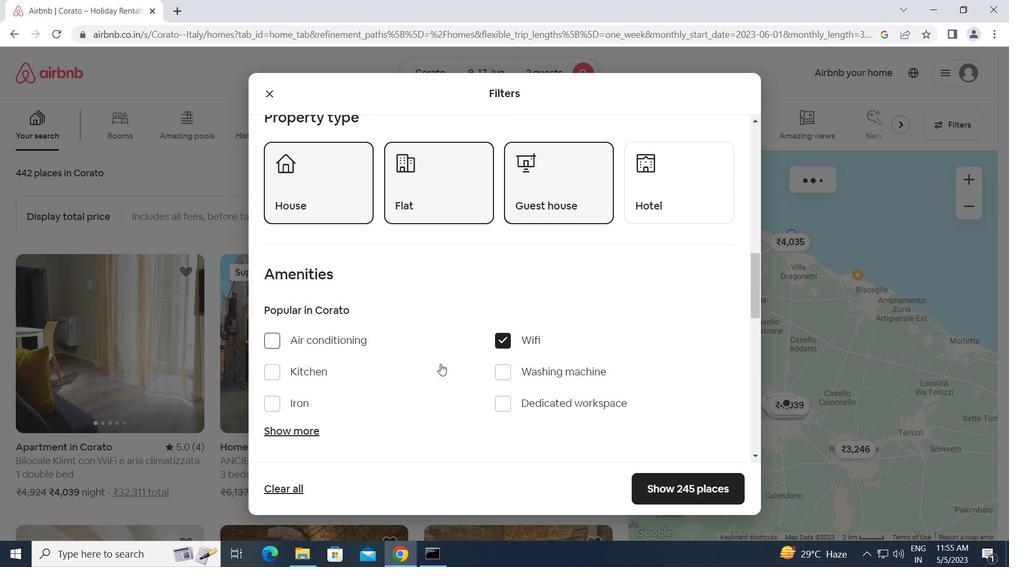 
Action: Mouse scrolled (410, 385) with delta (0, 0)
Screenshot: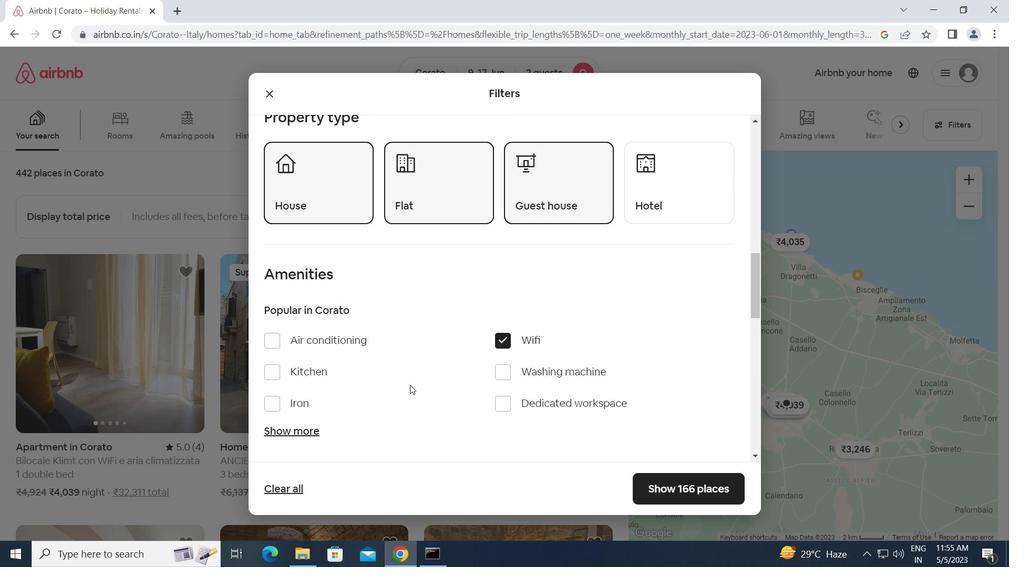 
Action: Mouse scrolled (410, 385) with delta (0, 0)
Screenshot: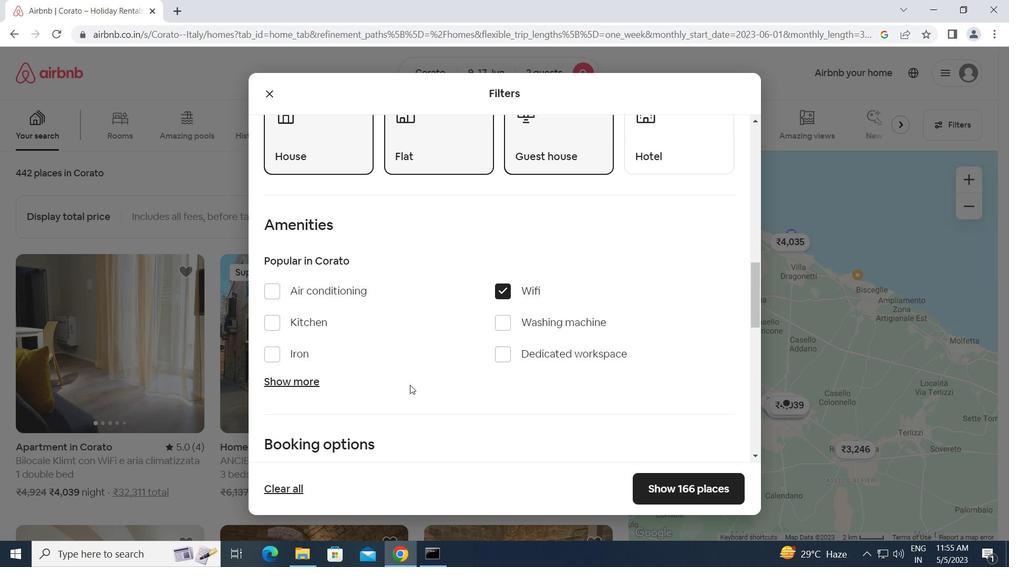 
Action: Mouse scrolled (410, 385) with delta (0, 0)
Screenshot: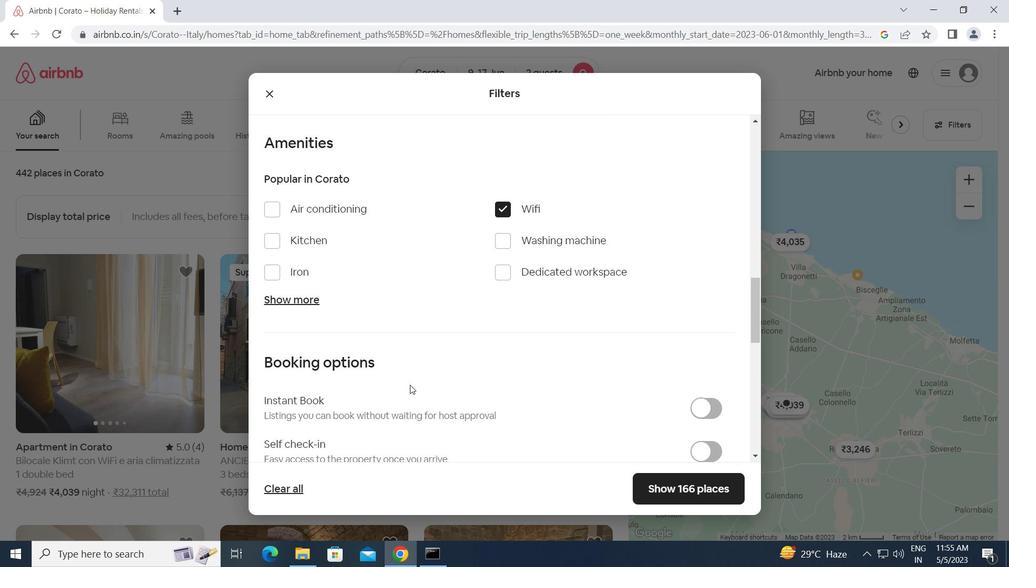 
Action: Mouse scrolled (410, 385) with delta (0, 0)
Screenshot: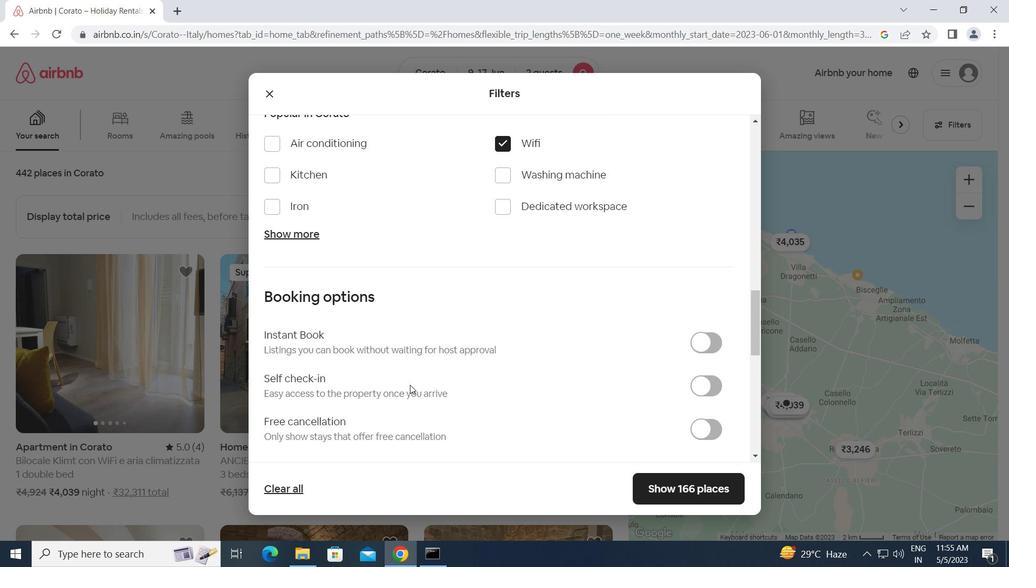 
Action: Mouse moved to (697, 316)
Screenshot: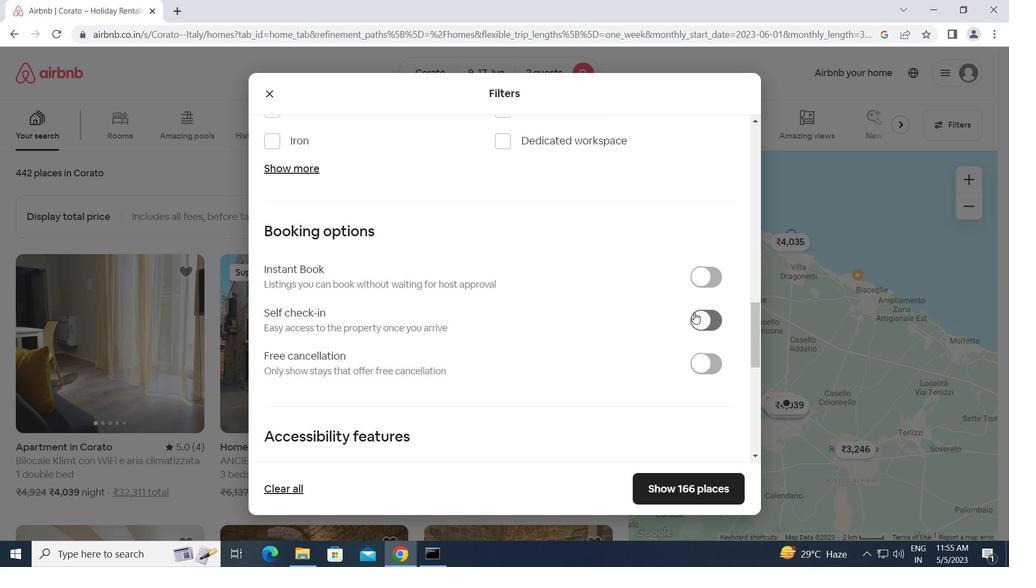 
Action: Mouse pressed left at (697, 316)
Screenshot: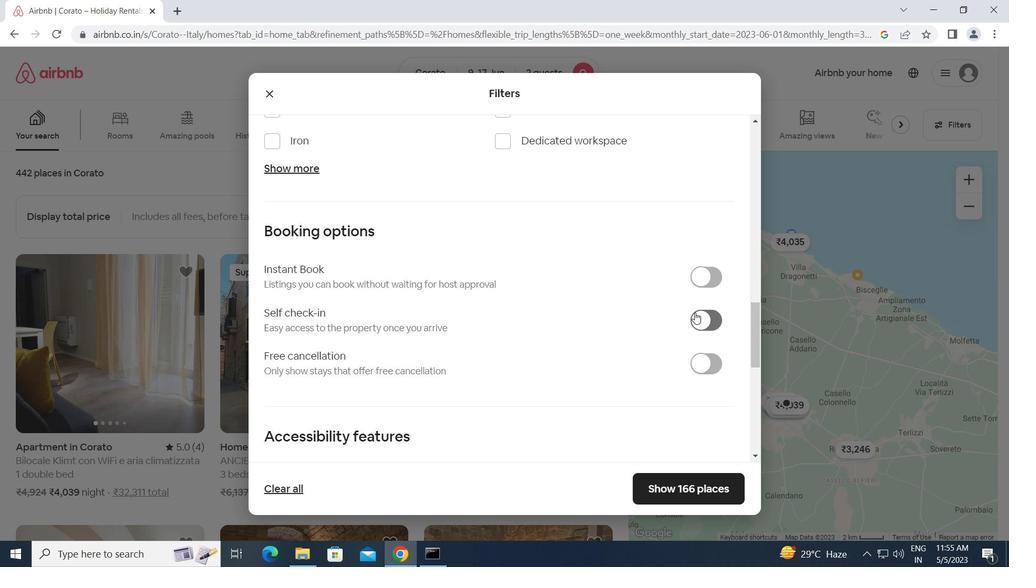 
Action: Mouse moved to (510, 369)
Screenshot: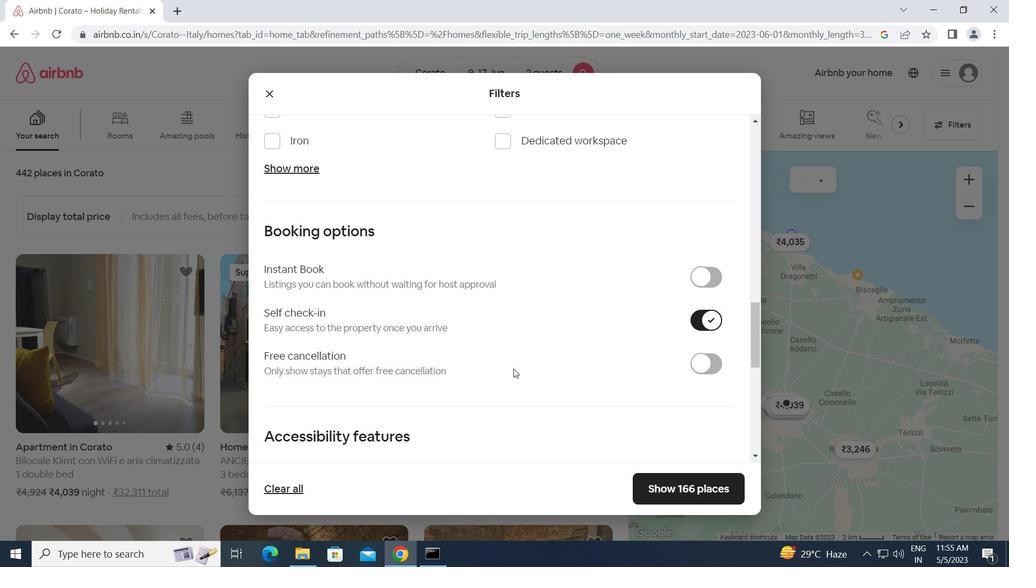 
Action: Mouse scrolled (510, 369) with delta (0, 0)
Screenshot: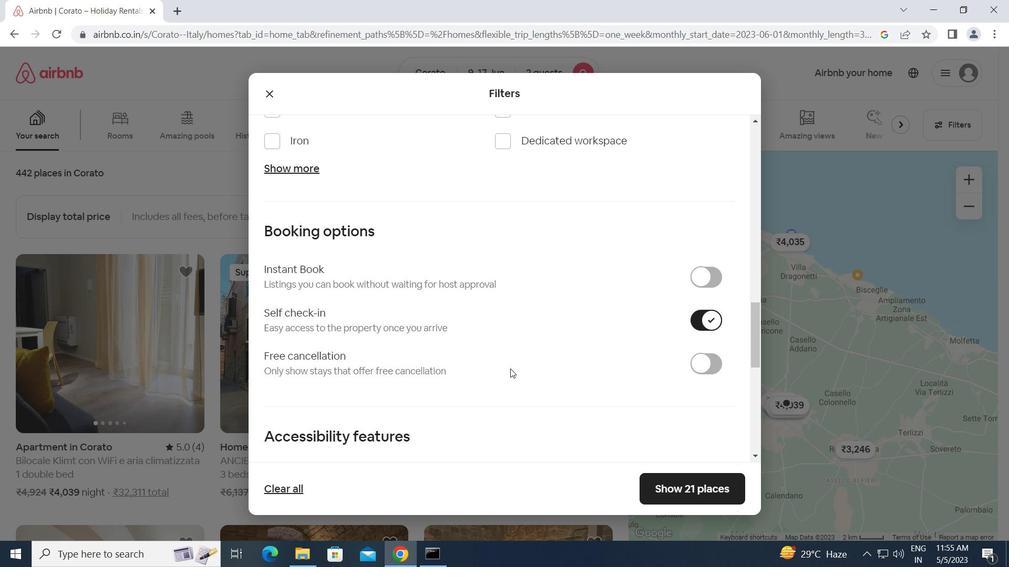 
Action: Mouse scrolled (510, 369) with delta (0, 0)
Screenshot: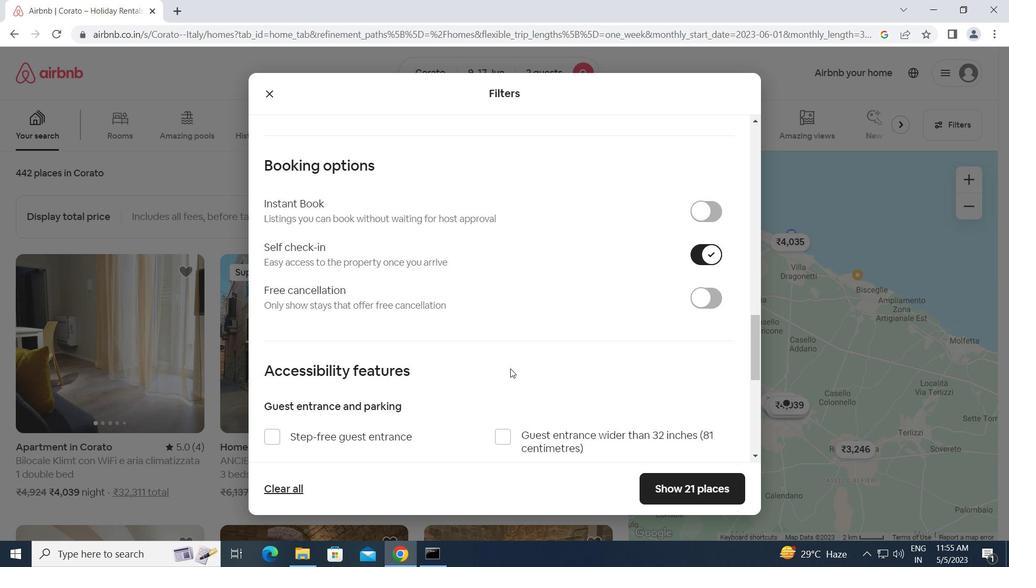 
Action: Mouse scrolled (510, 369) with delta (0, 0)
Screenshot: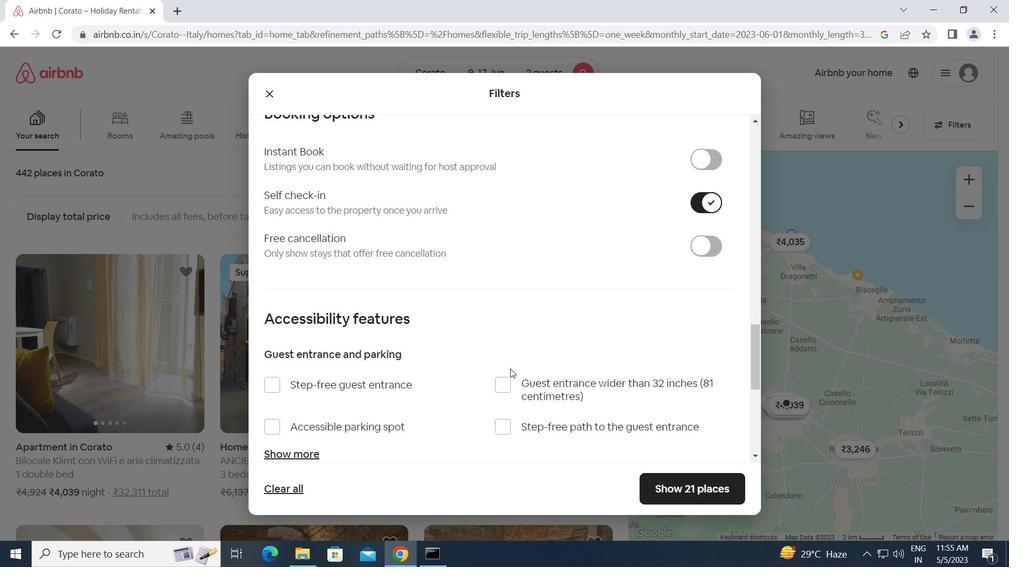 
Action: Mouse scrolled (510, 369) with delta (0, 0)
Screenshot: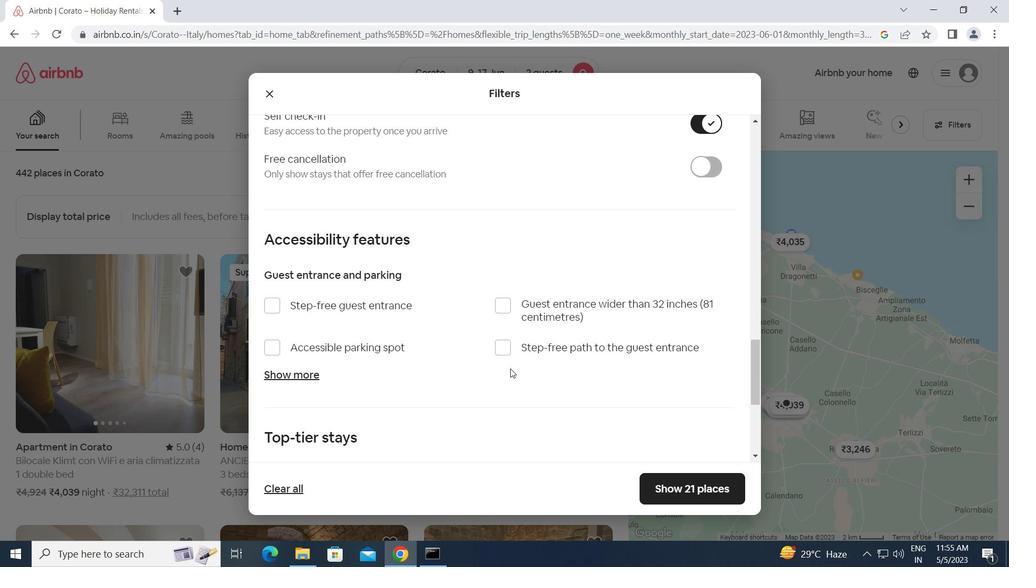 
Action: Mouse scrolled (510, 369) with delta (0, 0)
Screenshot: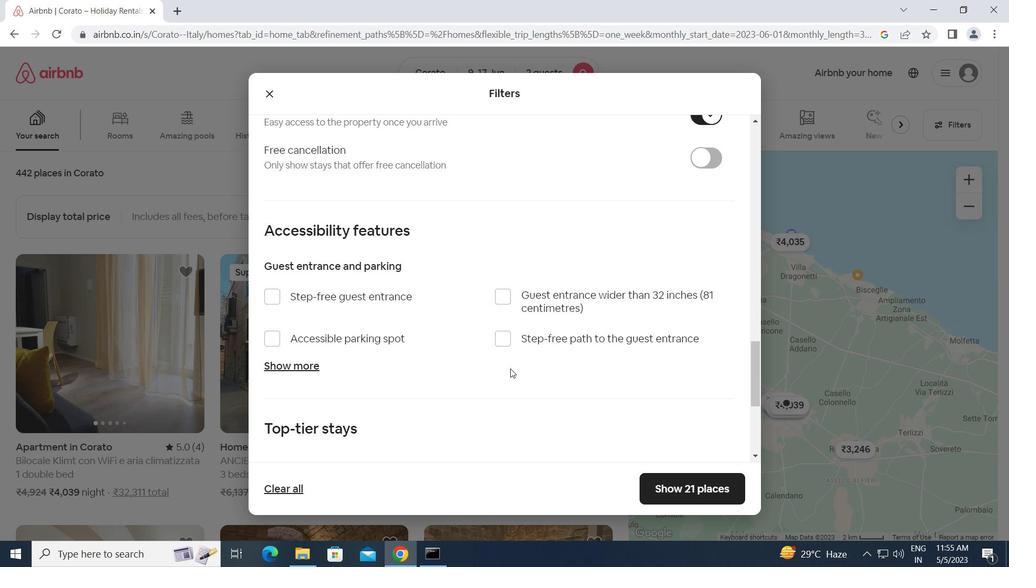 
Action: Mouse scrolled (510, 369) with delta (0, 0)
Screenshot: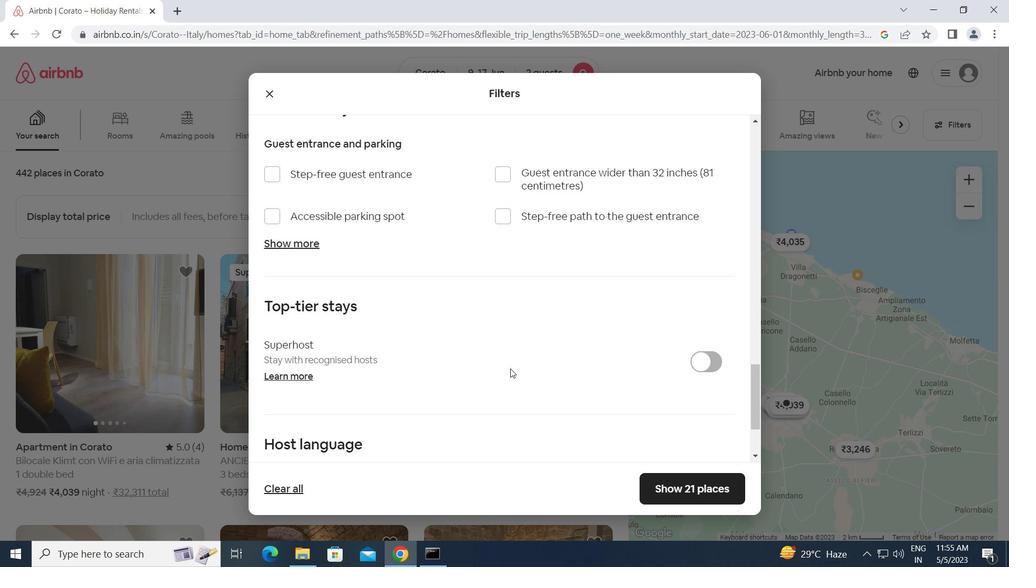 
Action: Mouse scrolled (510, 369) with delta (0, 0)
Screenshot: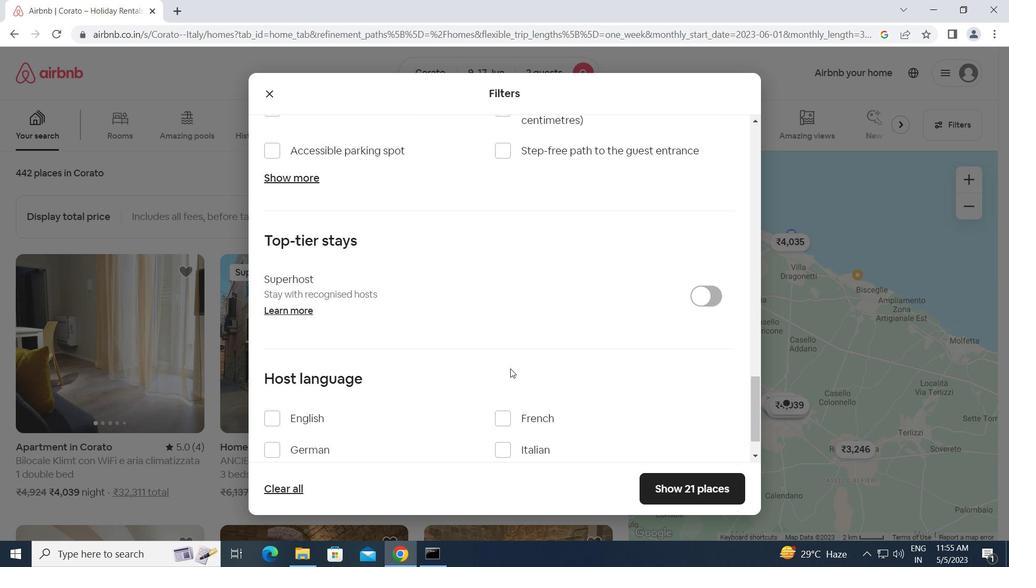 
Action: Mouse moved to (266, 369)
Screenshot: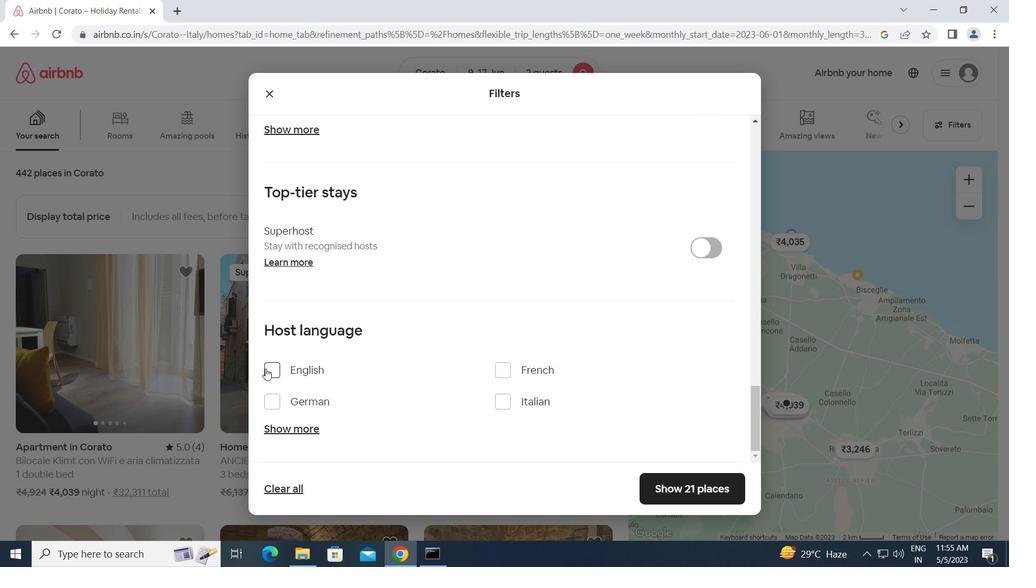 
Action: Mouse pressed left at (266, 369)
Screenshot: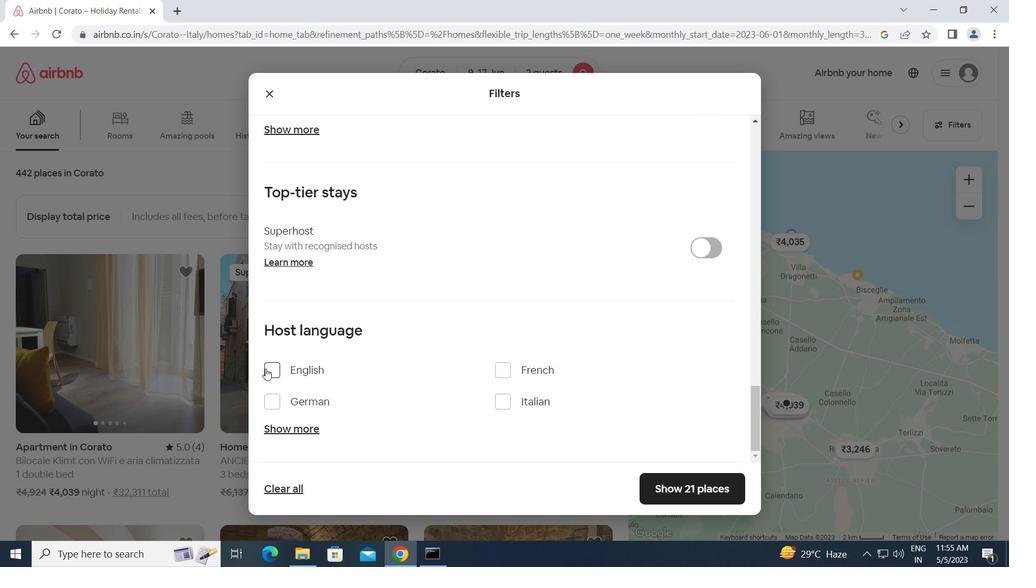 
Action: Mouse moved to (695, 478)
Screenshot: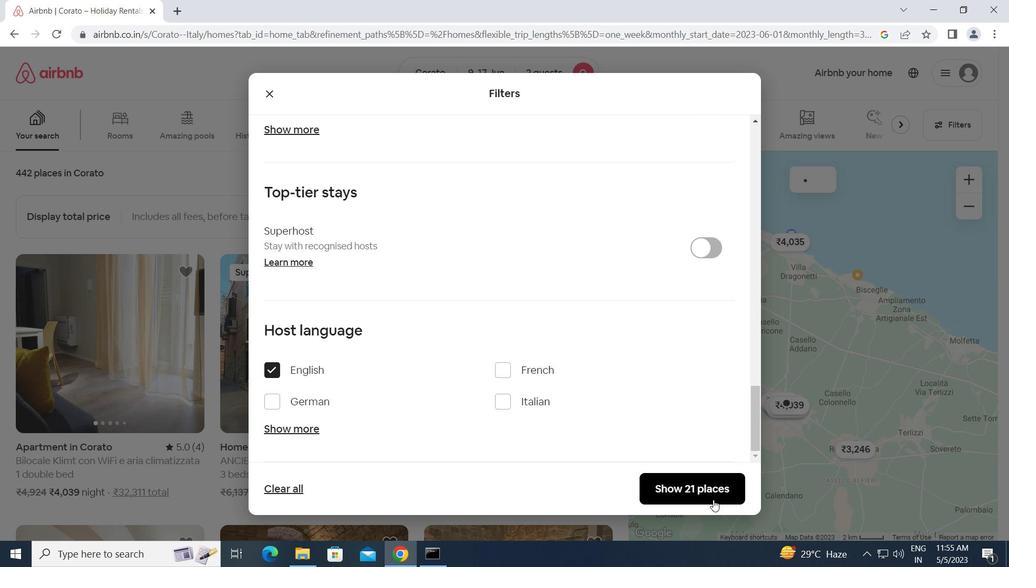 
Action: Mouse pressed left at (695, 478)
Screenshot: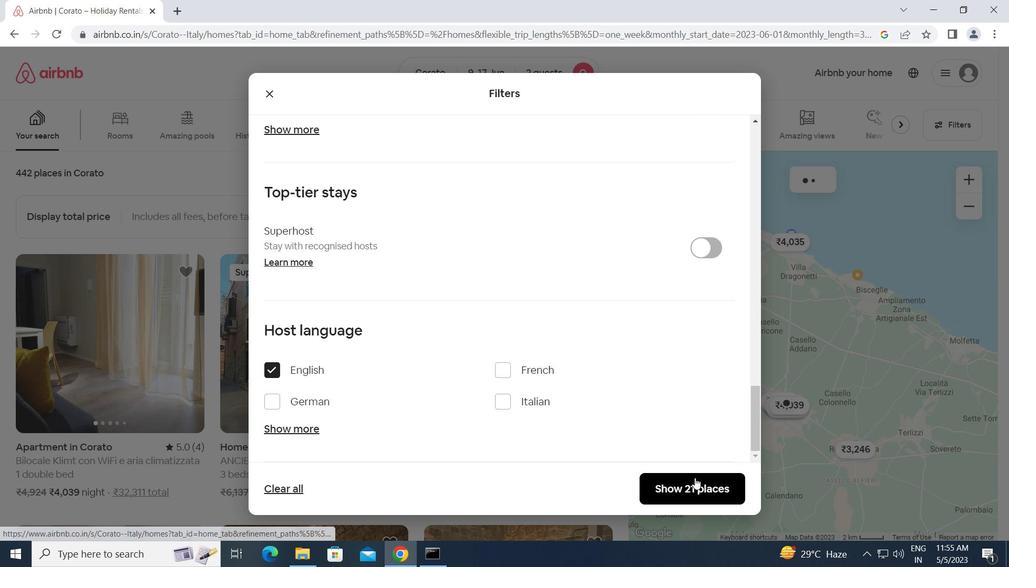 
